 Task:  Click on Golf Select Pick Sheet First name Christopher Last name Brown and  Email softage.8@softage.net Group 1 Viktor Hovland Group 2 Collin Morikawa Bonus Golfer Collin Morikawa Group 3 Kurt Kitayama Group 4 Shane Lowry #1 Golfer For The Week Tom Kim Tie-Breaker Score 1 Submit pick sheet
Action: Mouse scrolled (501, 217) with delta (0, 0)
Screenshot: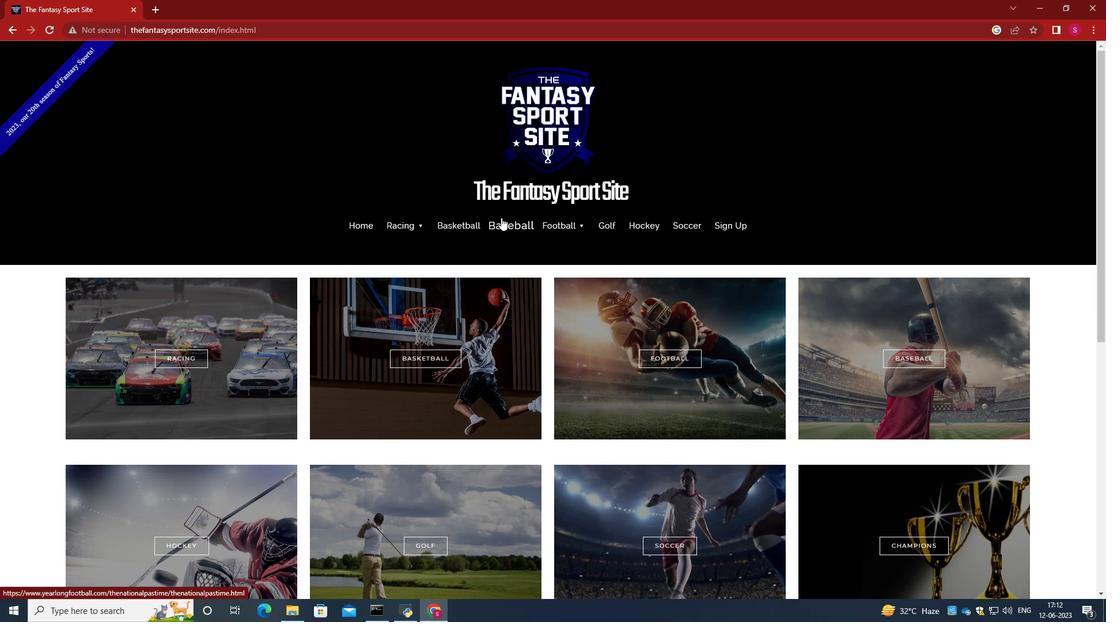 
Action: Mouse scrolled (501, 217) with delta (0, 0)
Screenshot: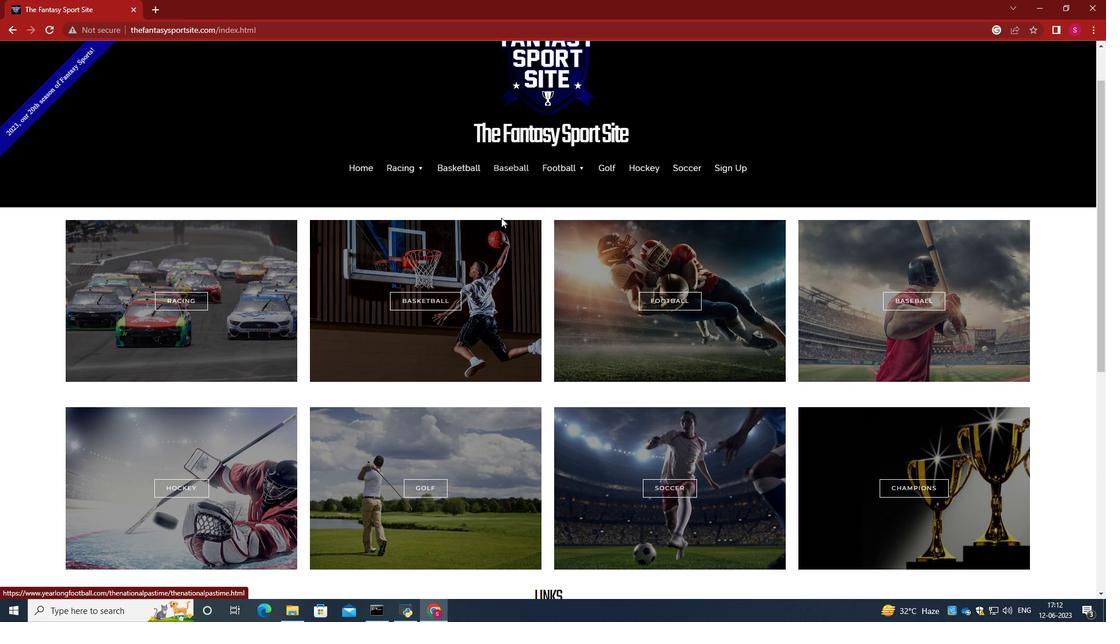 
Action: Mouse scrolled (501, 217) with delta (0, 0)
Screenshot: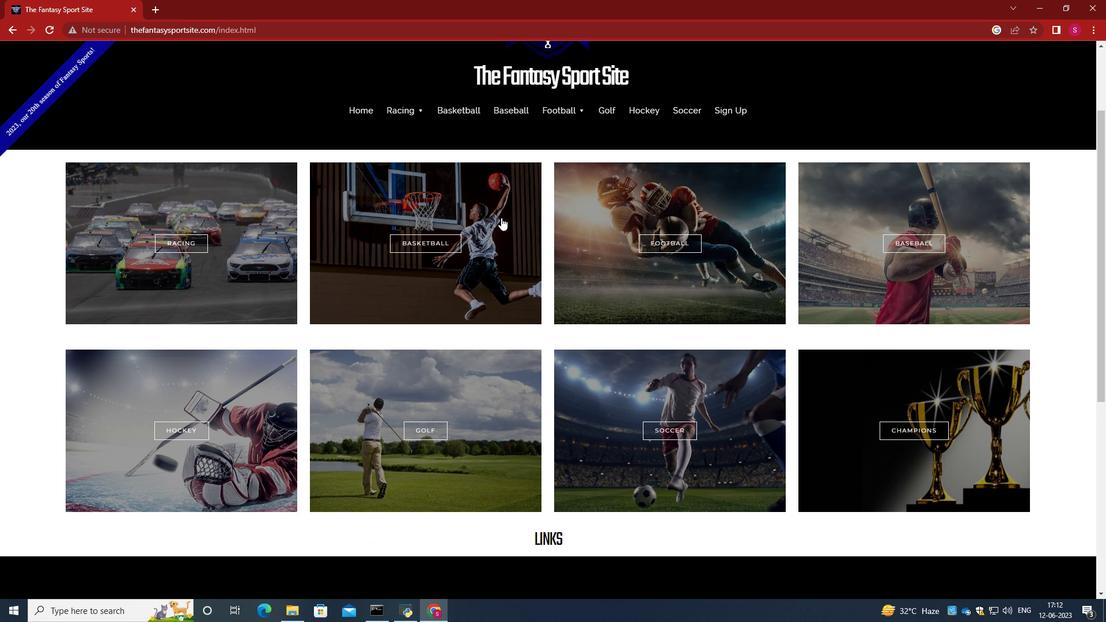 
Action: Mouse scrolled (501, 217) with delta (0, 0)
Screenshot: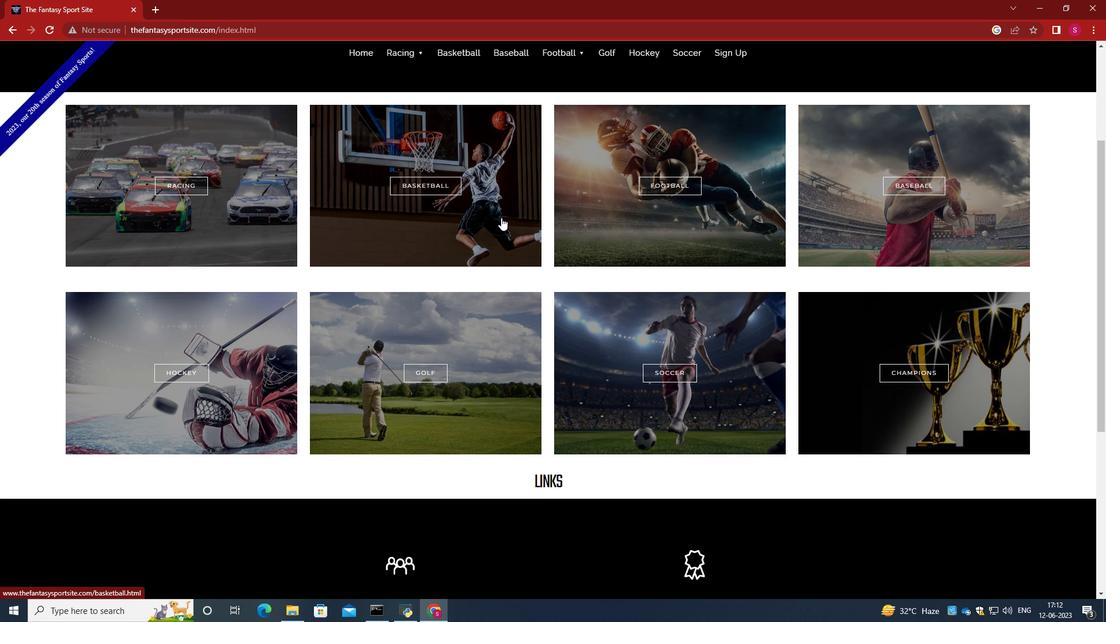 
Action: Mouse scrolled (501, 217) with delta (0, 0)
Screenshot: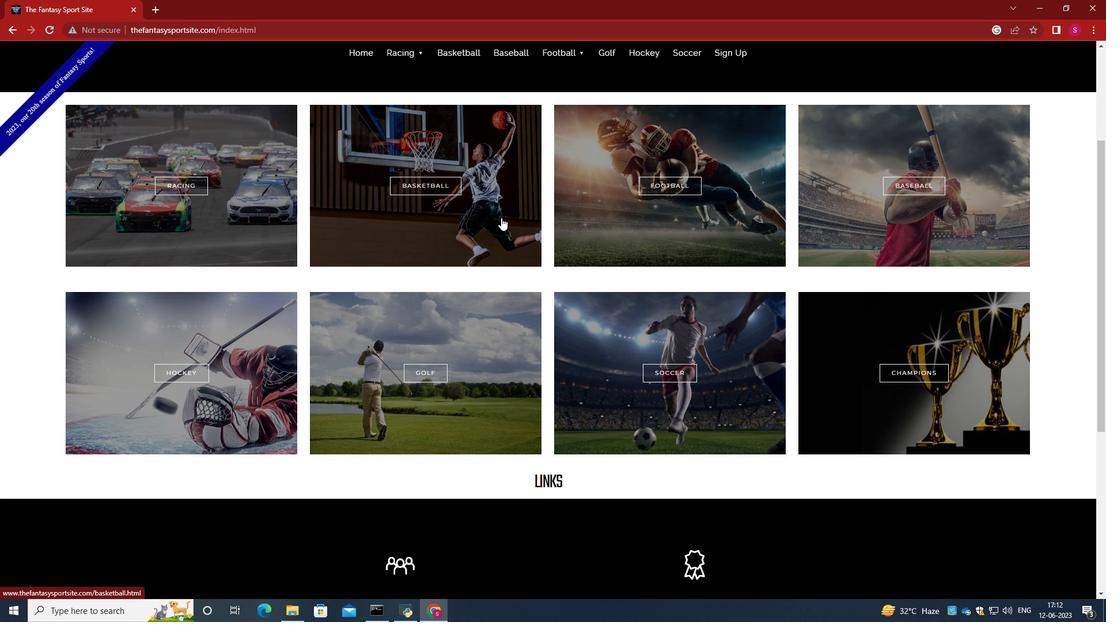
Action: Mouse scrolled (501, 217) with delta (0, 0)
Screenshot: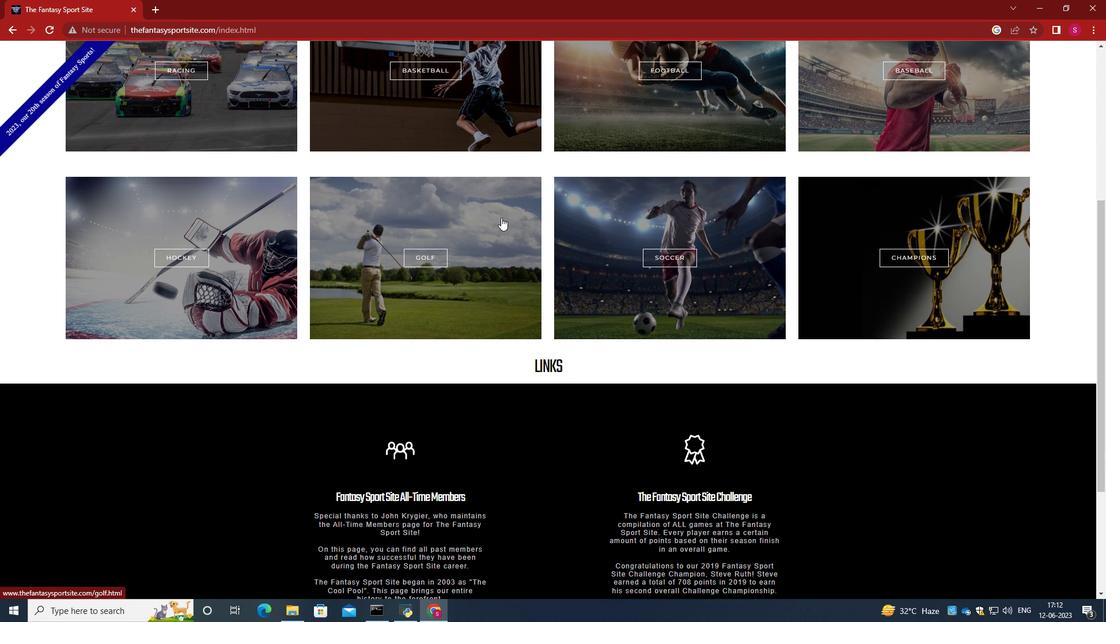 
Action: Mouse scrolled (501, 217) with delta (0, 0)
Screenshot: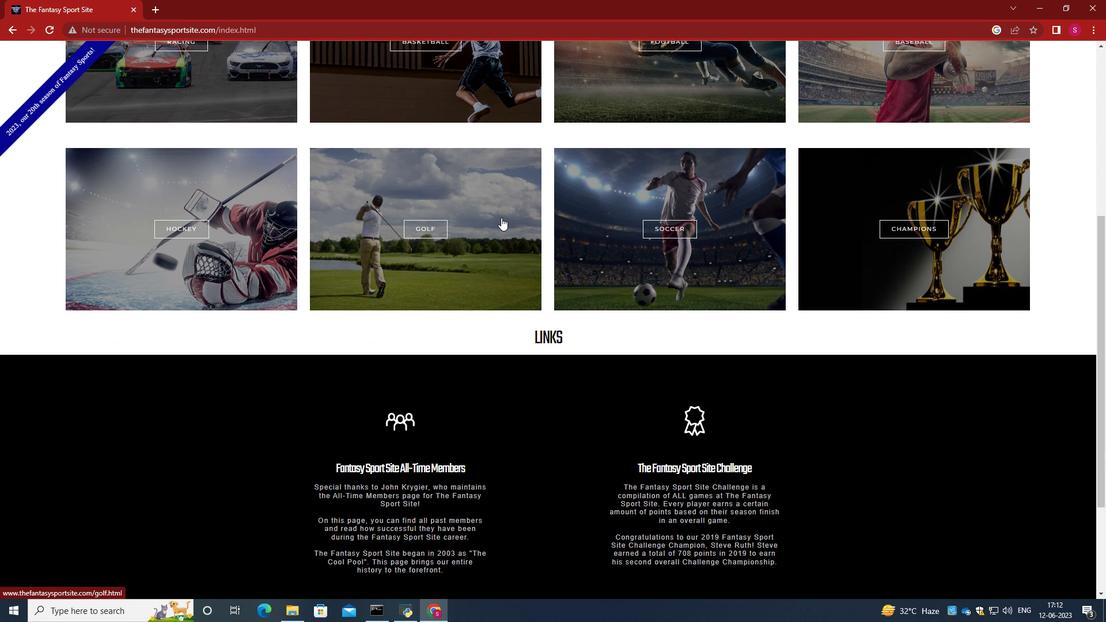 
Action: Mouse scrolled (501, 218) with delta (0, 0)
Screenshot: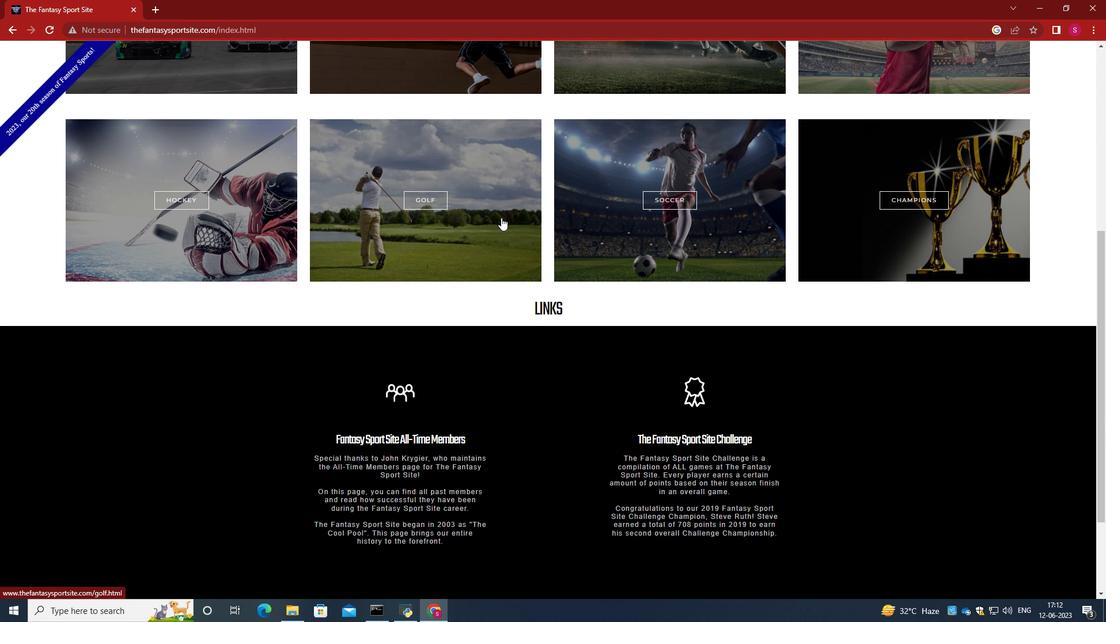 
Action: Mouse scrolled (501, 218) with delta (0, 0)
Screenshot: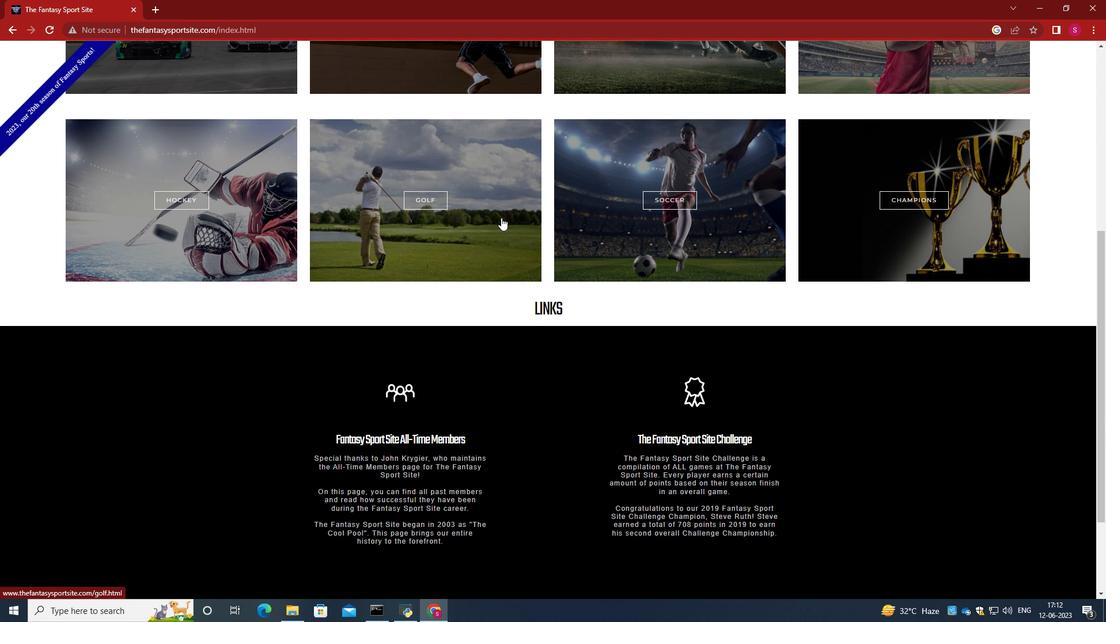 
Action: Mouse scrolled (501, 218) with delta (0, 0)
Screenshot: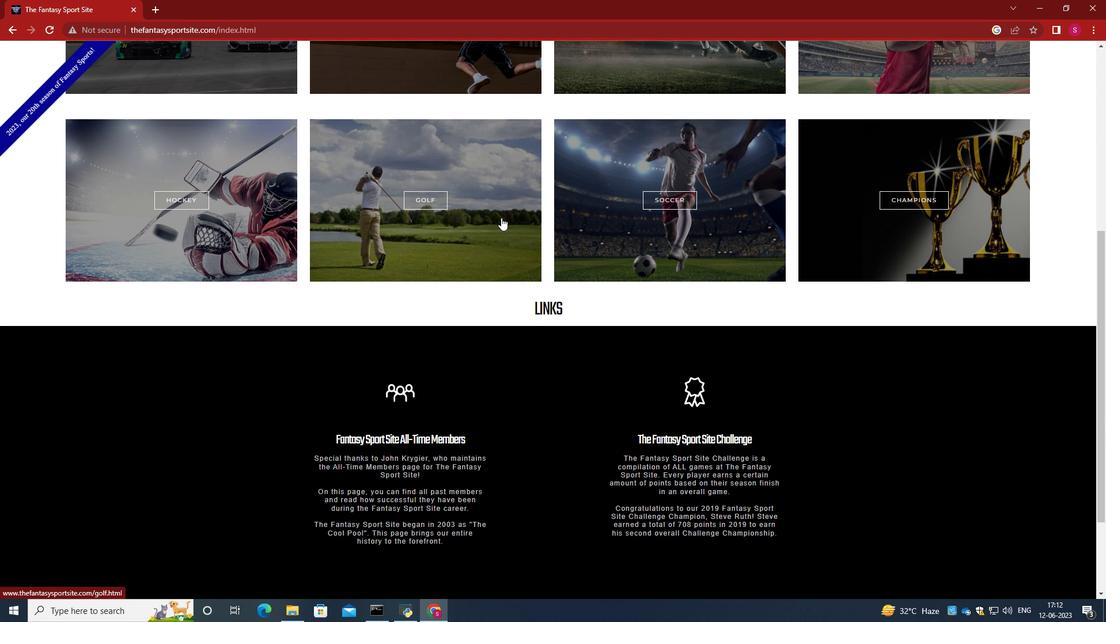 
Action: Mouse scrolled (501, 218) with delta (0, 0)
Screenshot: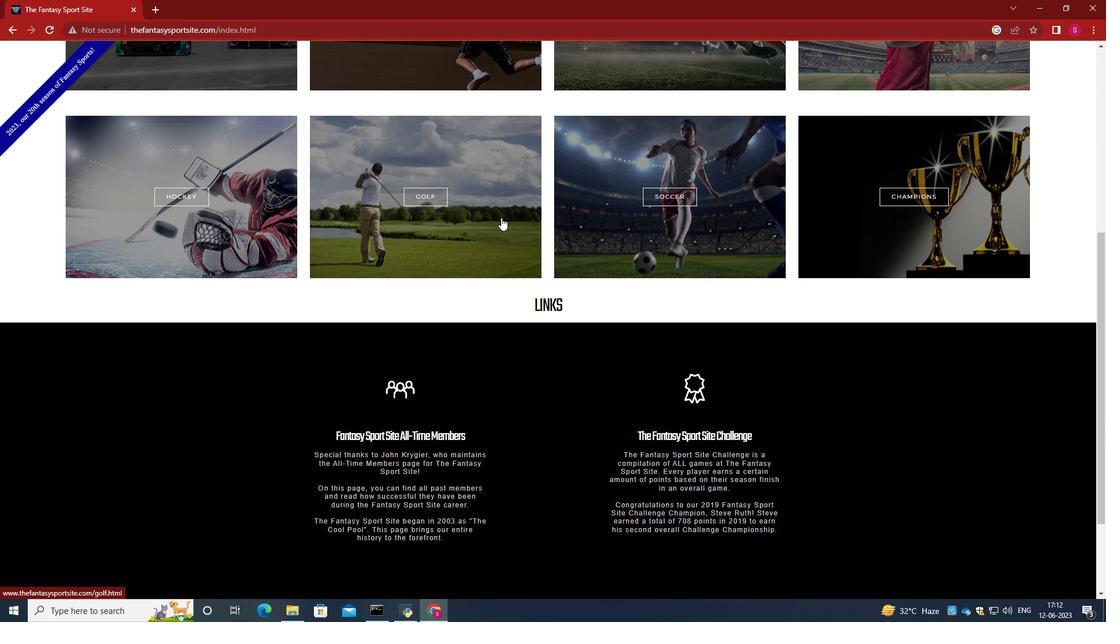 
Action: Mouse moved to (422, 391)
Screenshot: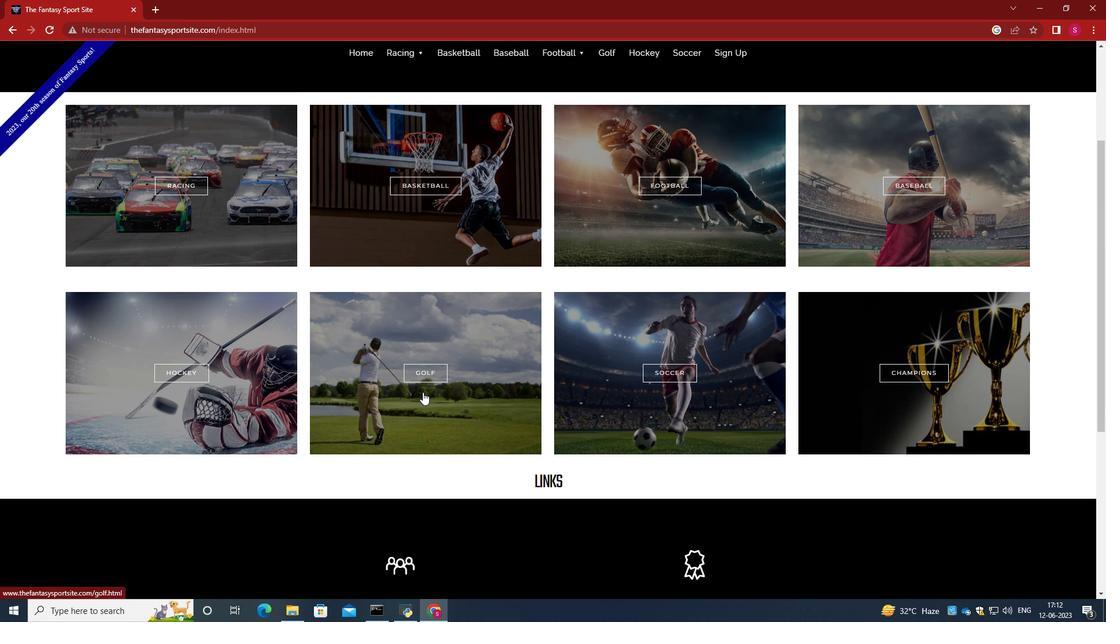 
Action: Mouse pressed left at (422, 391)
Screenshot: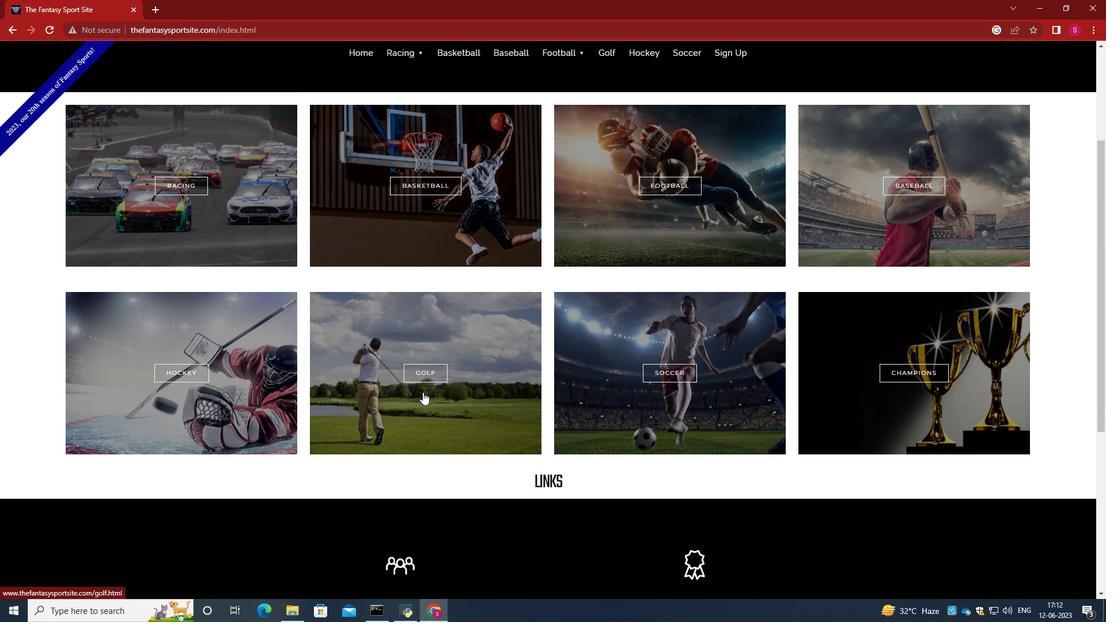 
Action: Mouse moved to (422, 390)
Screenshot: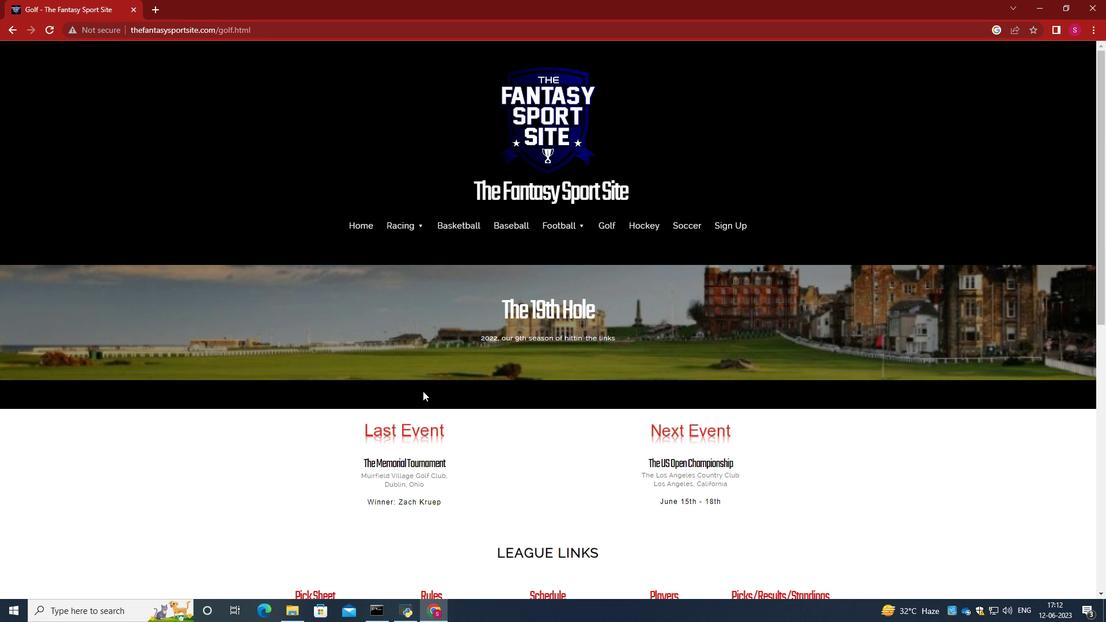 
Action: Mouse scrolled (422, 390) with delta (0, 0)
Screenshot: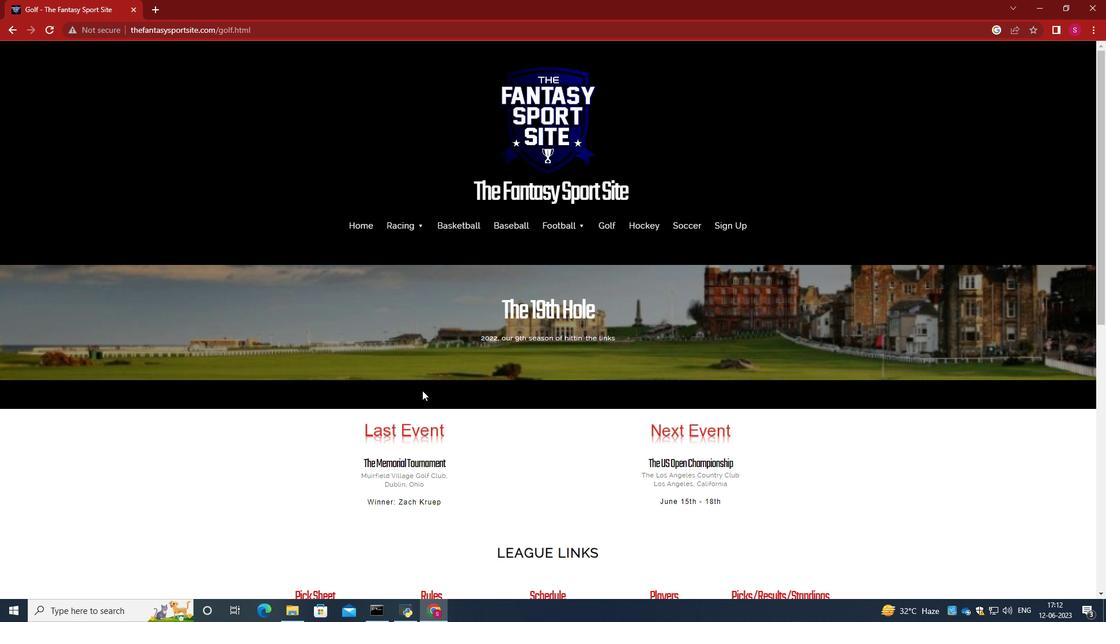 
Action: Mouse scrolled (422, 390) with delta (0, 0)
Screenshot: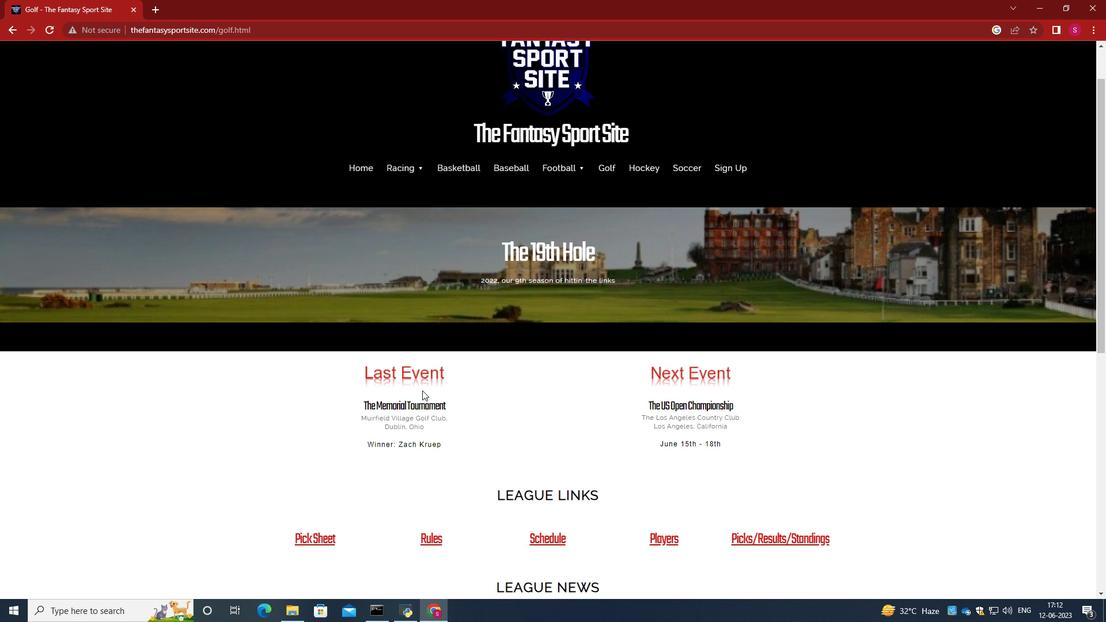 
Action: Mouse scrolled (422, 390) with delta (0, 0)
Screenshot: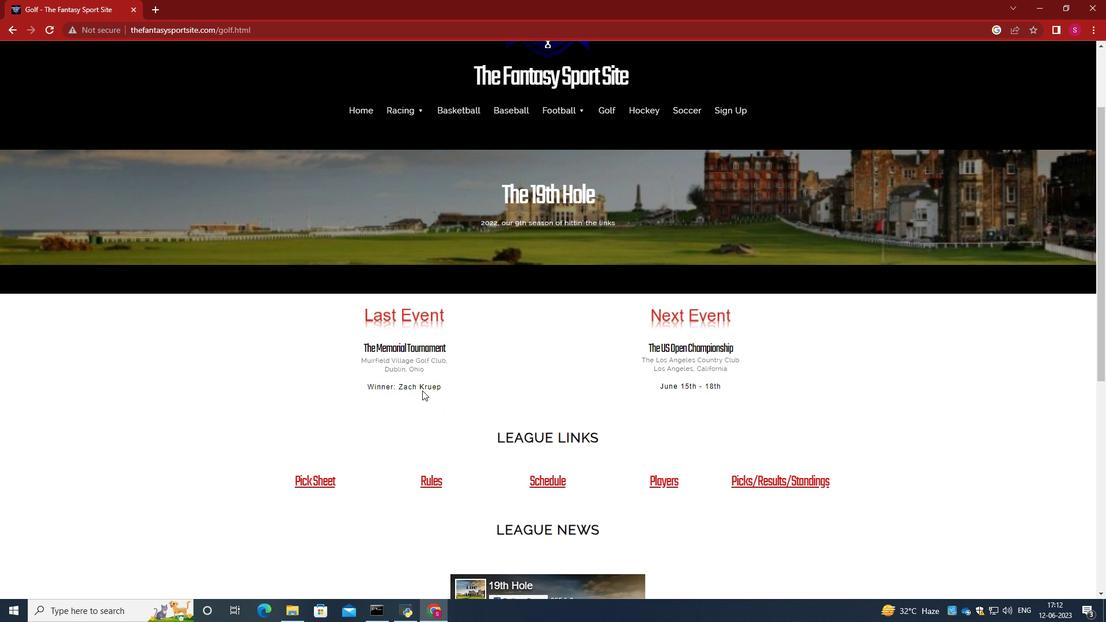 
Action: Mouse scrolled (422, 390) with delta (0, 0)
Screenshot: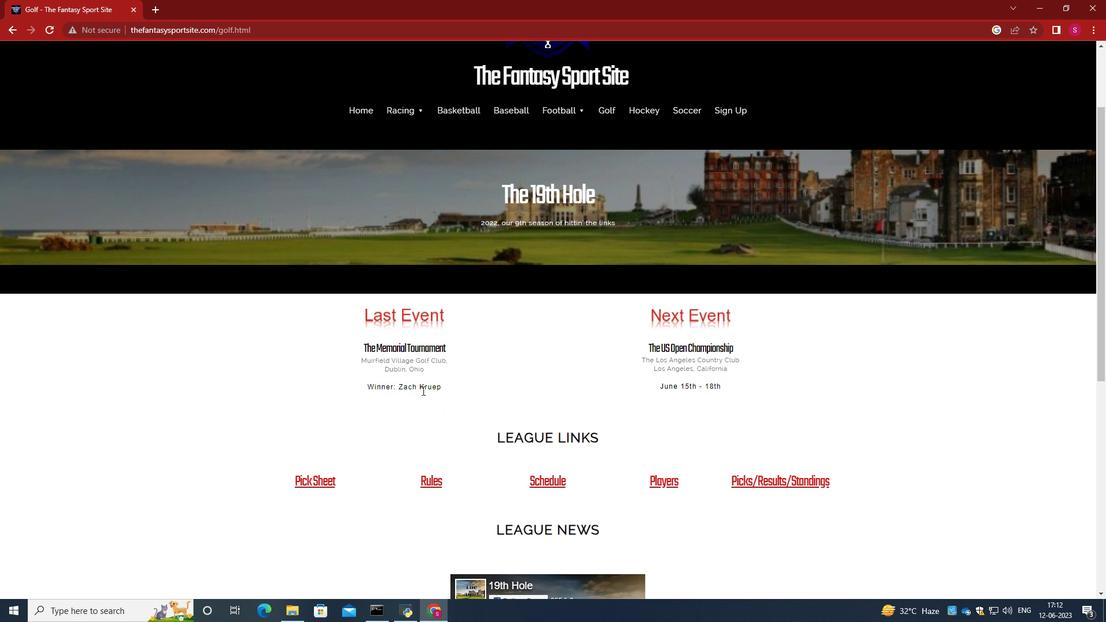 
Action: Mouse moved to (314, 368)
Screenshot: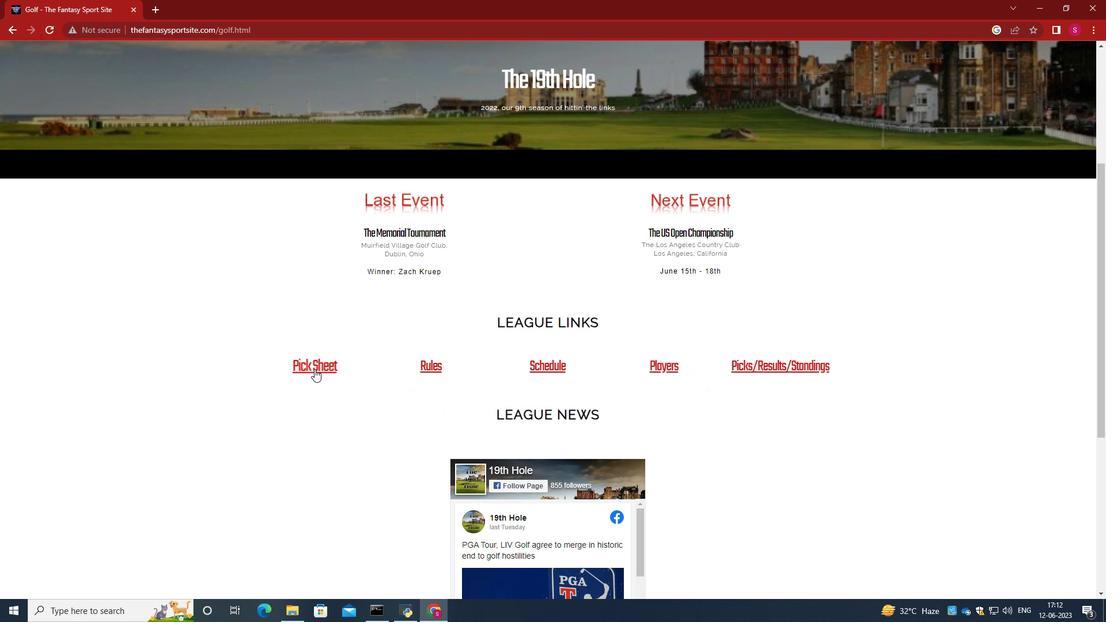 
Action: Mouse pressed left at (314, 368)
Screenshot: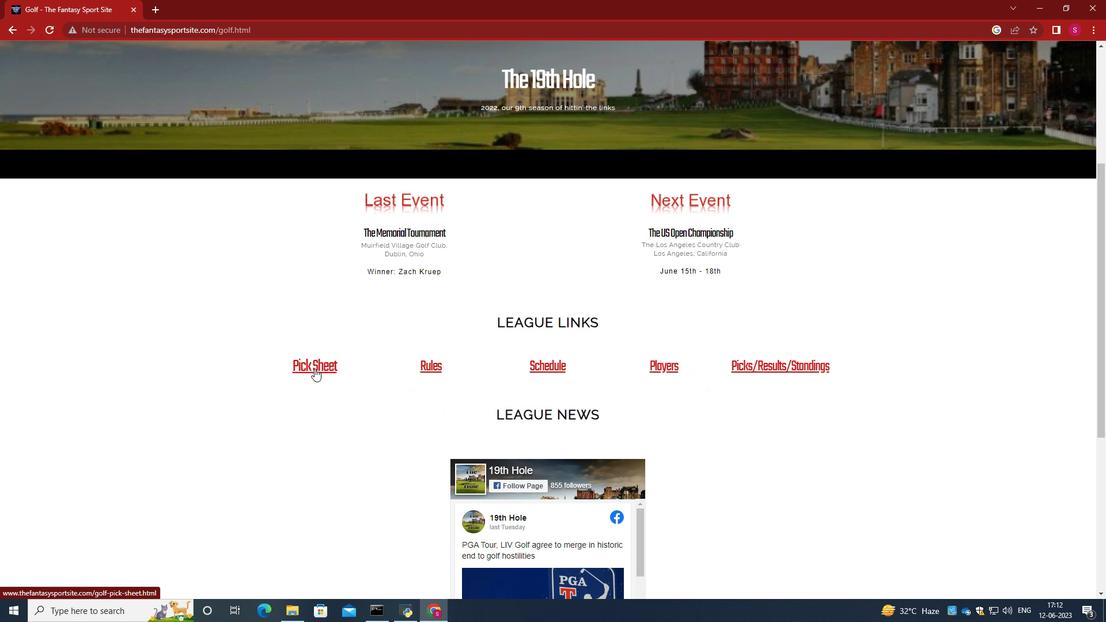 
Action: Mouse moved to (331, 364)
Screenshot: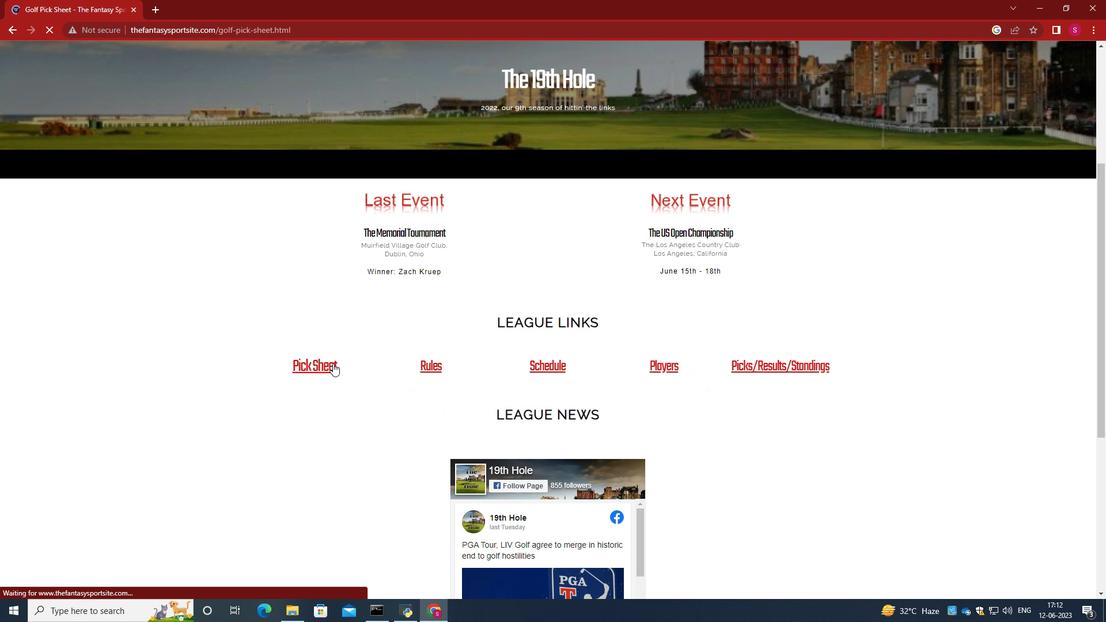 
Action: Mouse pressed left at (331, 364)
Screenshot: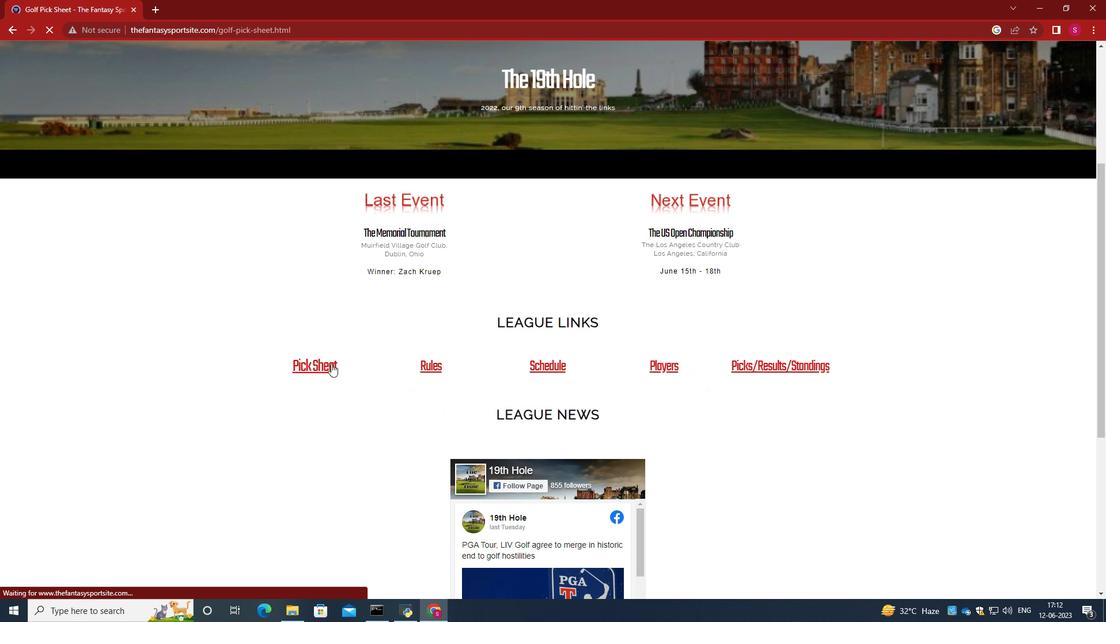 
Action: Mouse moved to (521, 319)
Screenshot: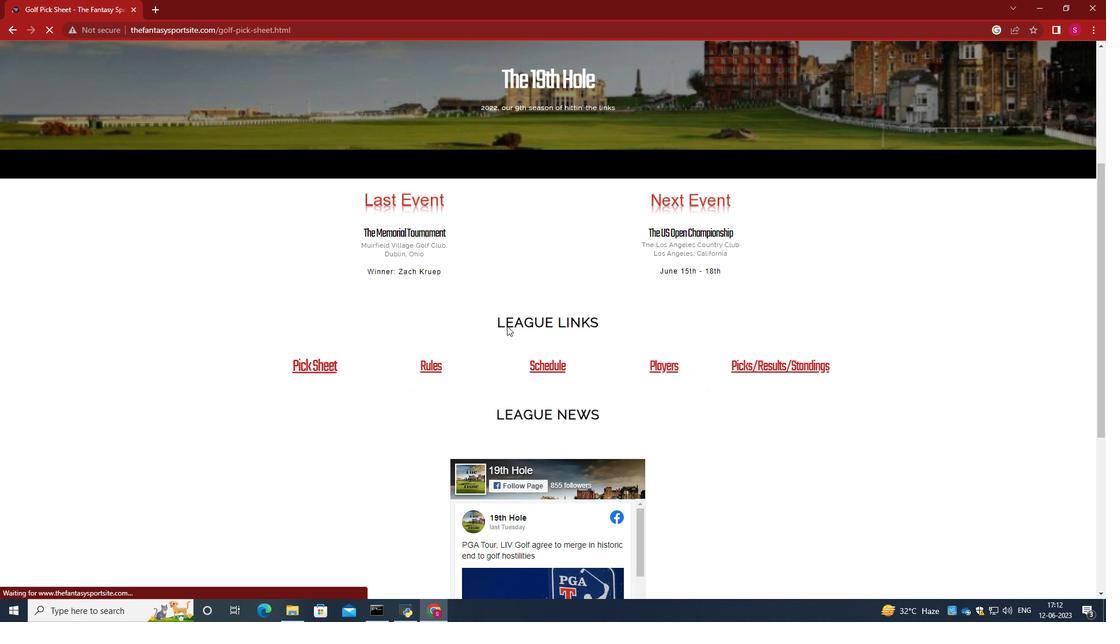 
Action: Mouse scrolled (521, 318) with delta (0, 0)
Screenshot: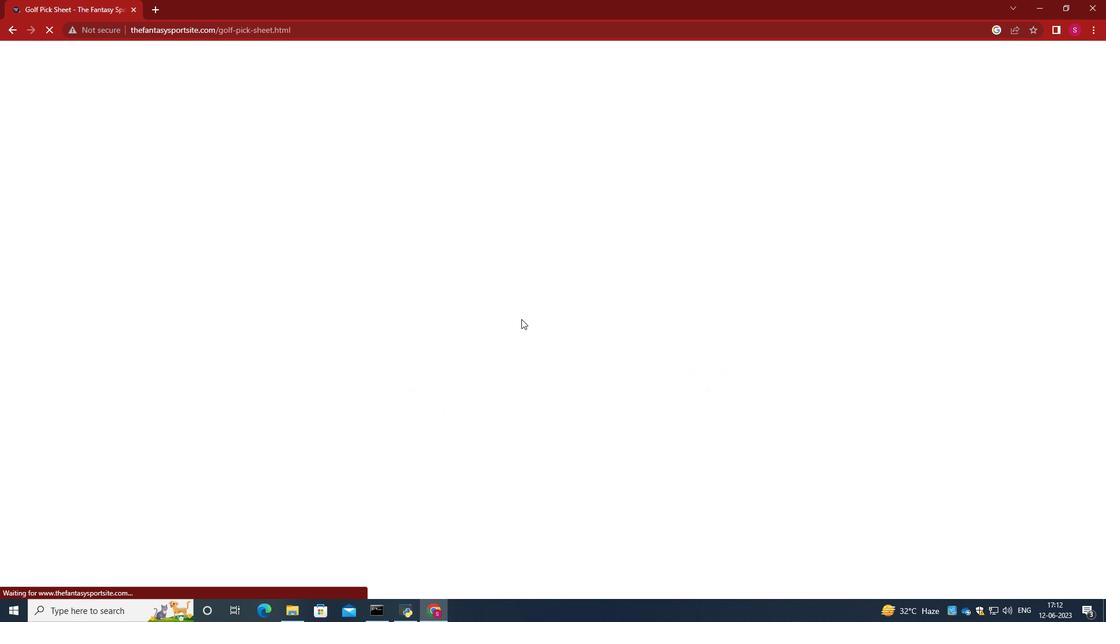 
Action: Mouse scrolled (521, 318) with delta (0, 0)
Screenshot: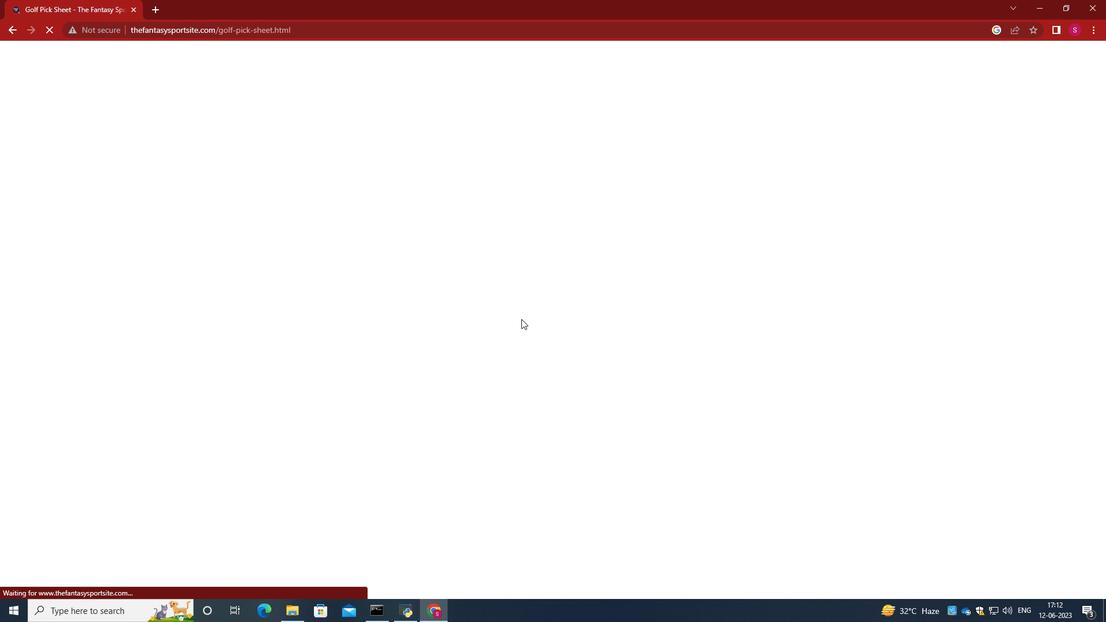 
Action: Mouse moved to (516, 320)
Screenshot: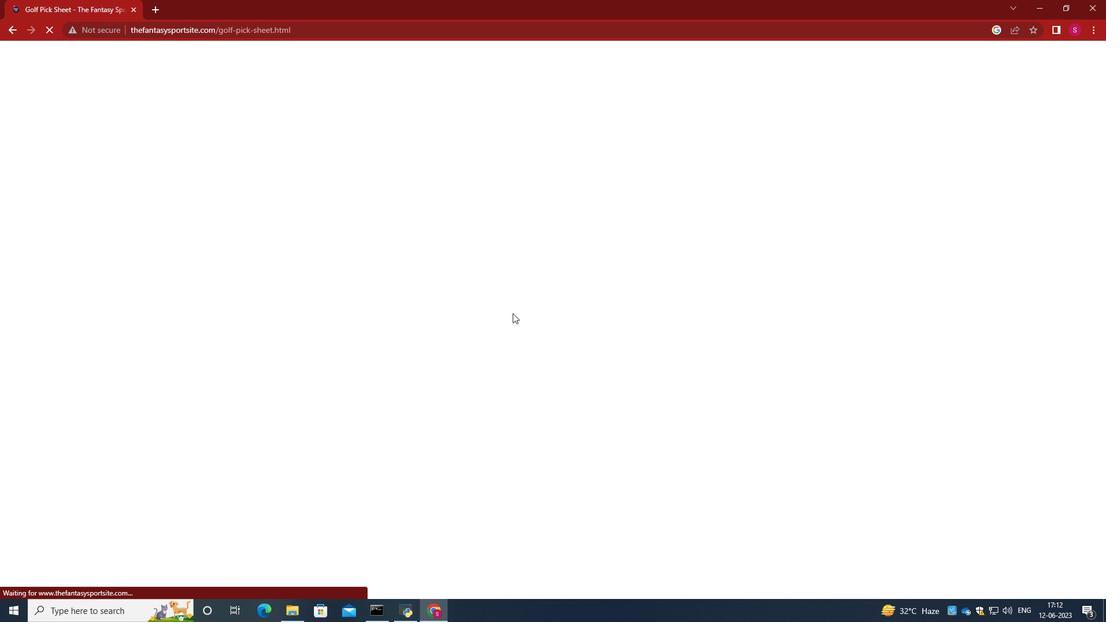 
Action: Mouse scrolled (516, 319) with delta (0, 0)
Screenshot: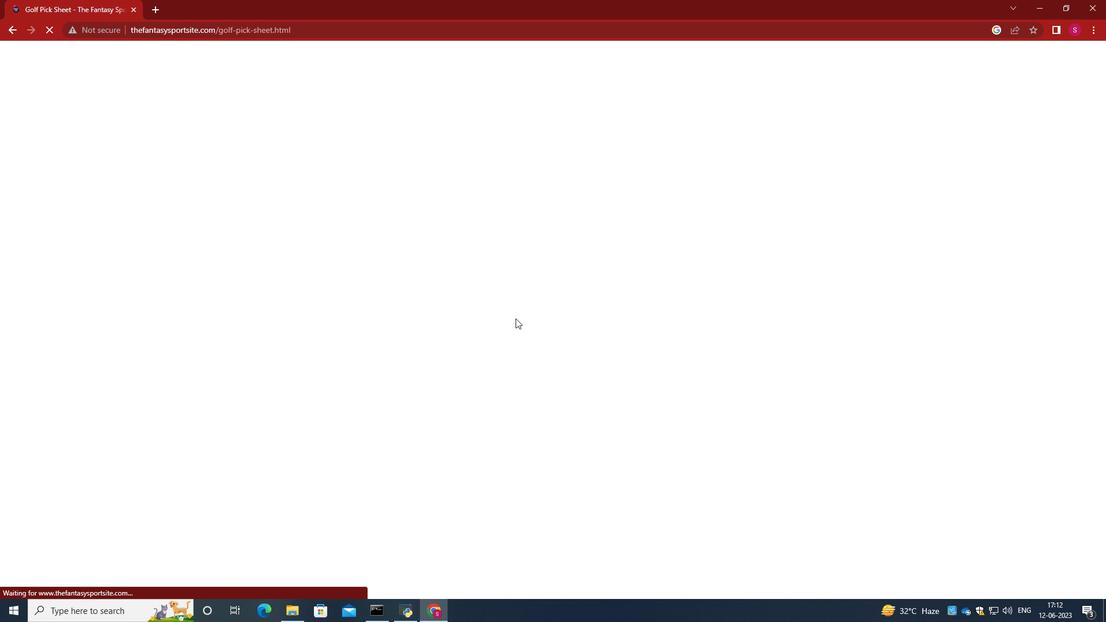 
Action: Mouse moved to (522, 326)
Screenshot: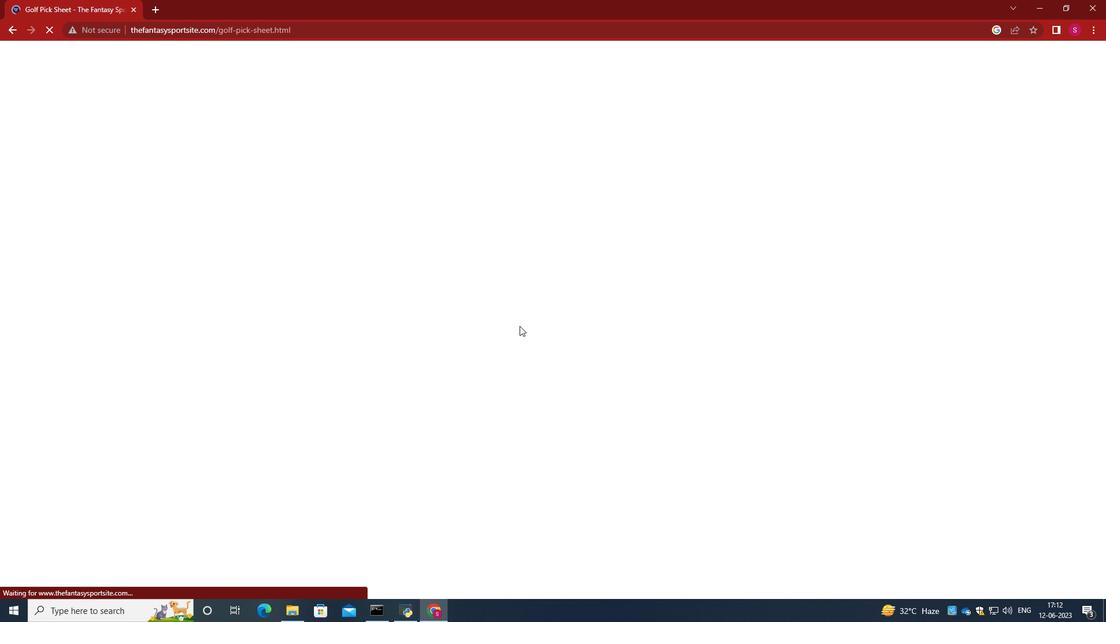 
Action: Mouse scrolled (522, 325) with delta (0, 0)
Screenshot: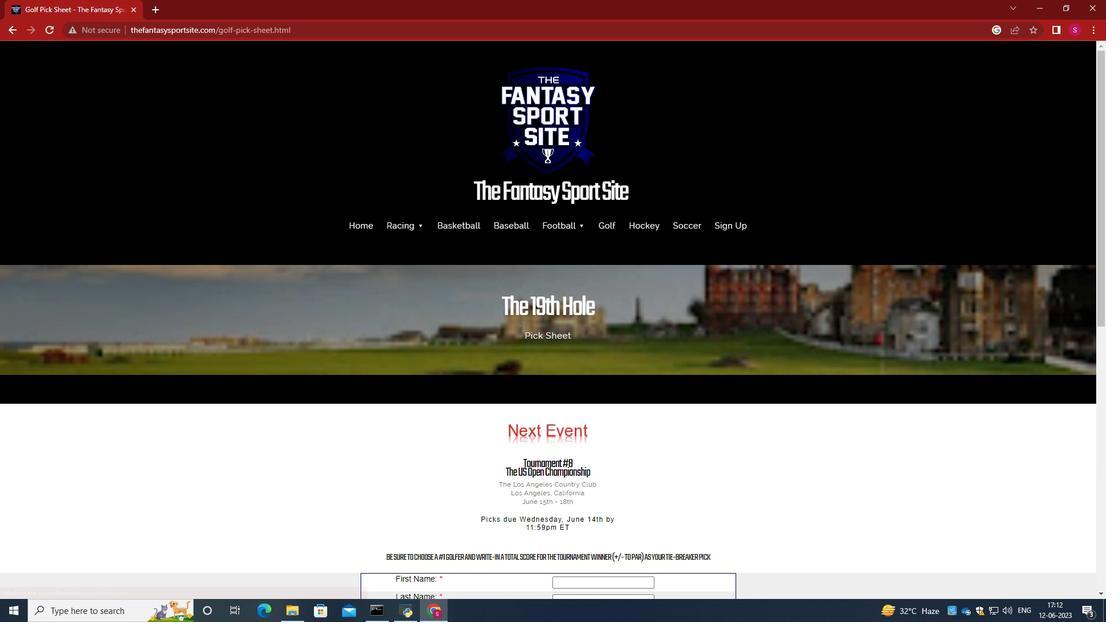 
Action: Mouse moved to (523, 326)
Screenshot: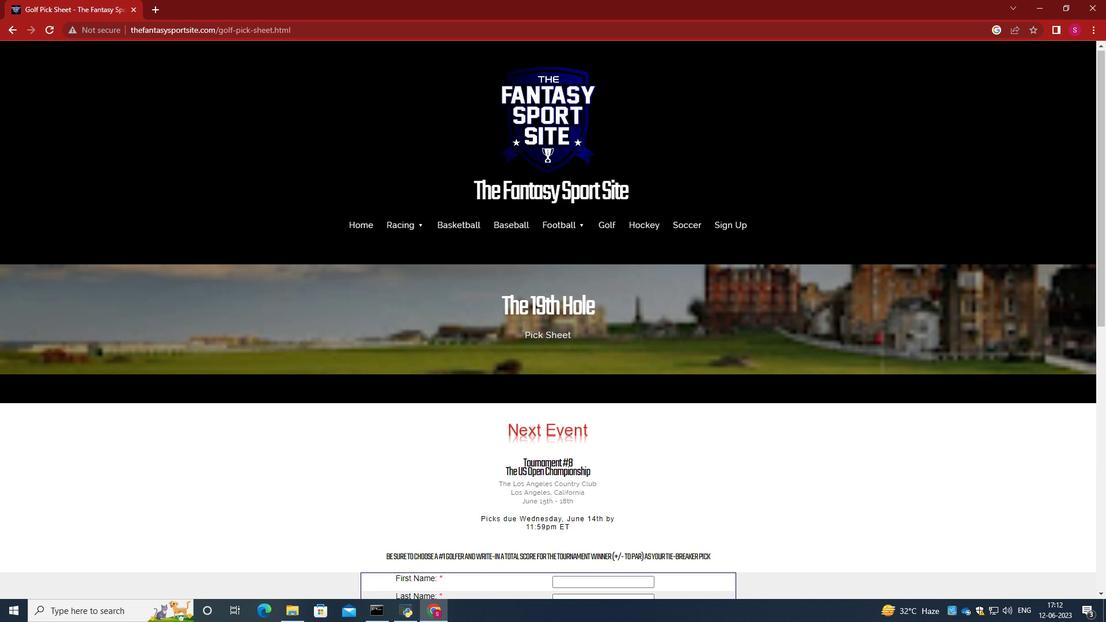 
Action: Mouse scrolled (523, 325) with delta (0, 0)
Screenshot: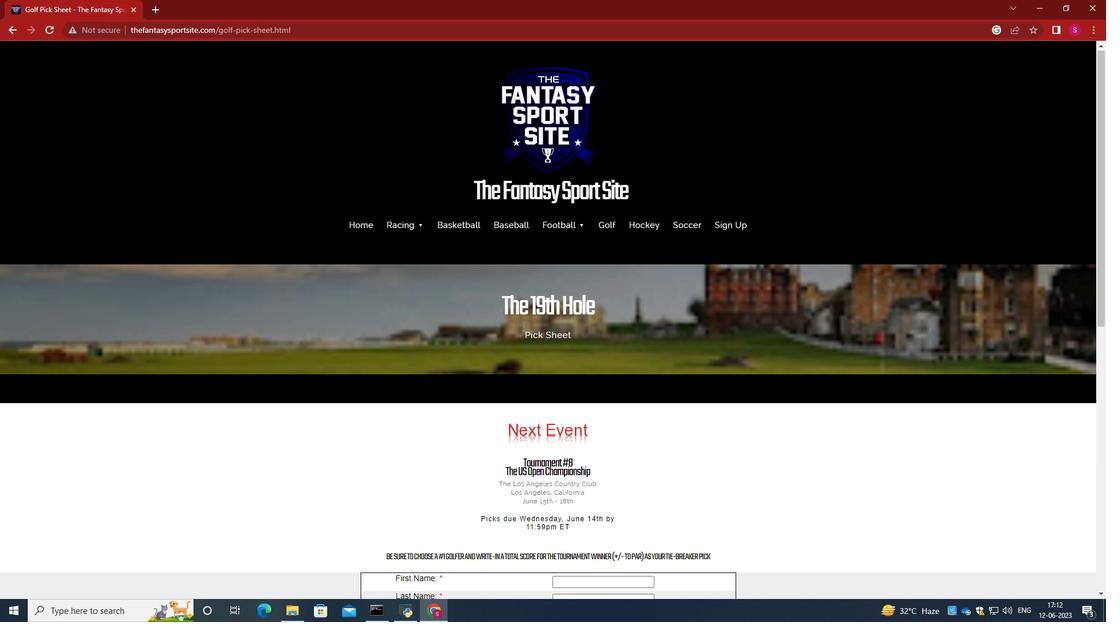 
Action: Mouse moved to (527, 328)
Screenshot: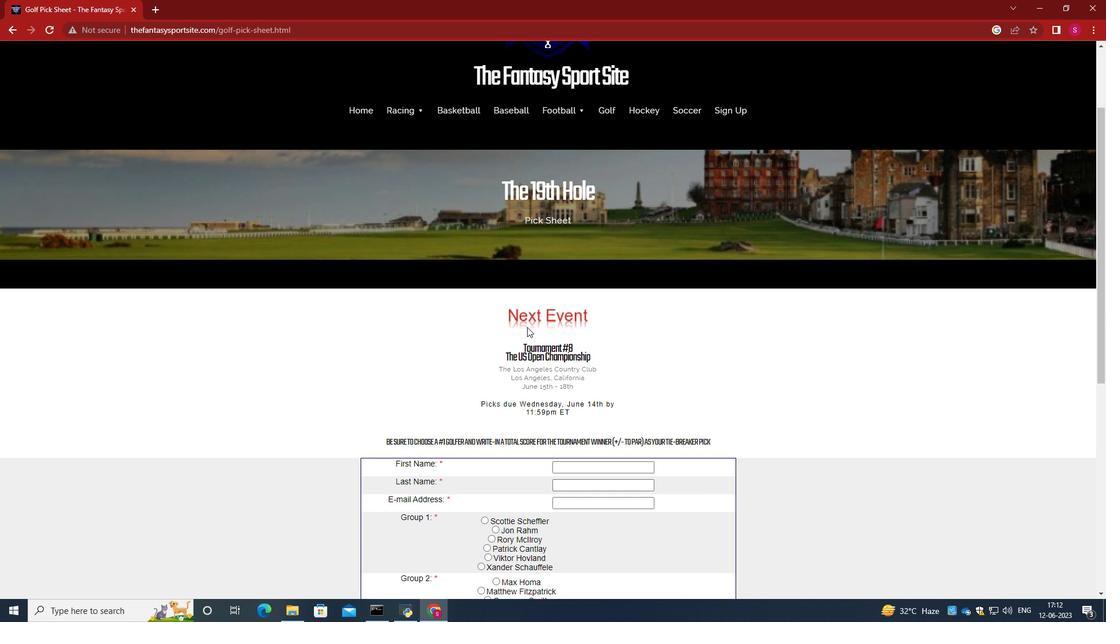 
Action: Mouse scrolled (527, 327) with delta (0, 0)
Screenshot: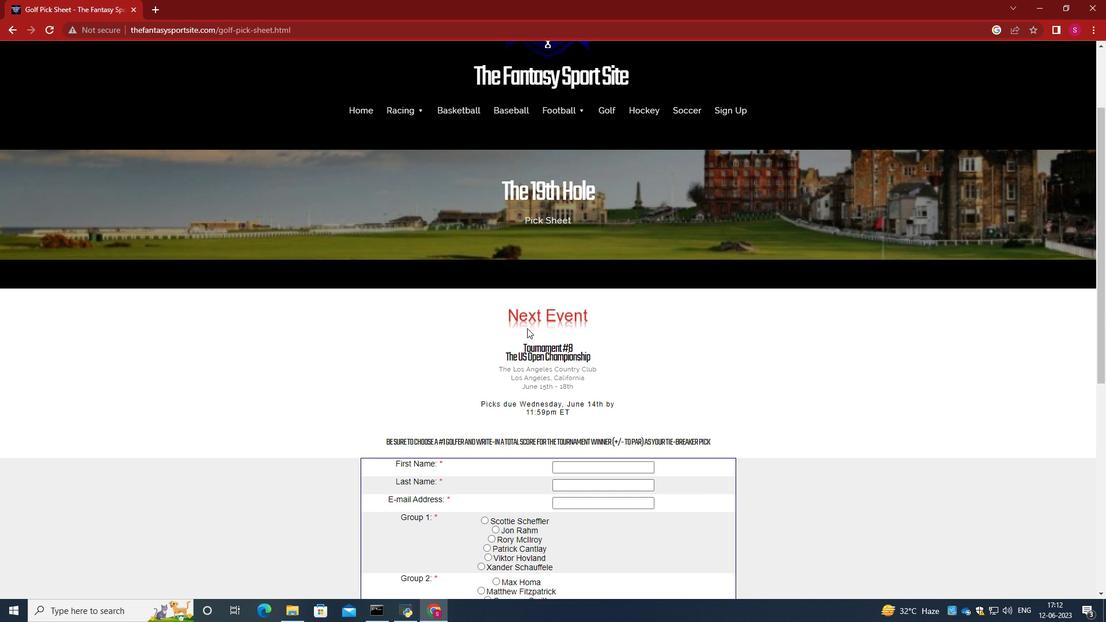 
Action: Mouse moved to (530, 327)
Screenshot: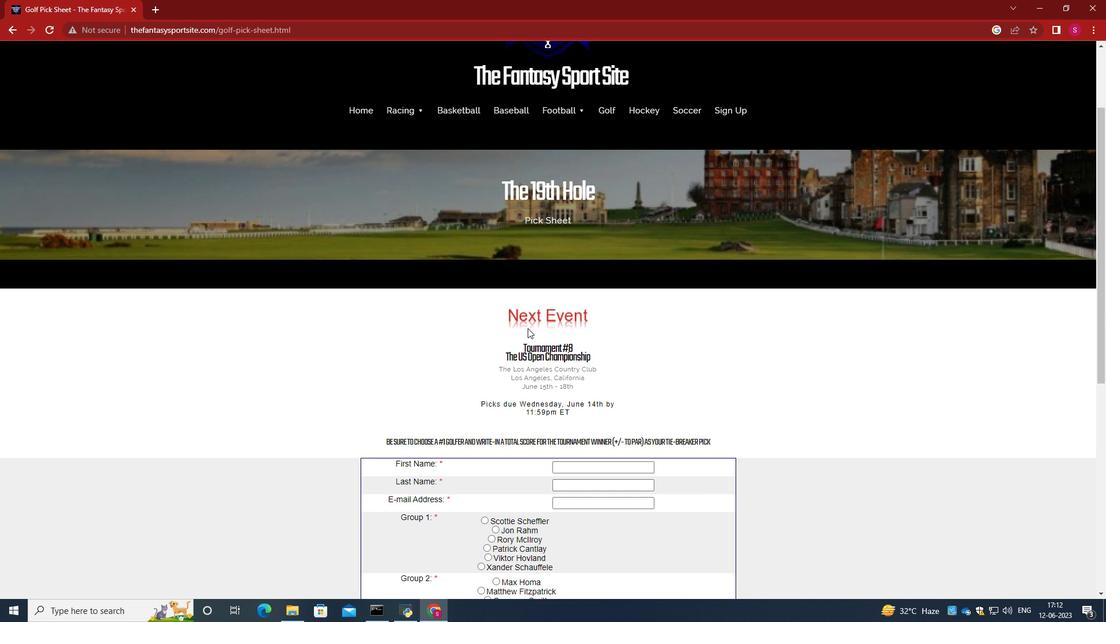 
Action: Mouse scrolled (530, 327) with delta (0, 0)
Screenshot: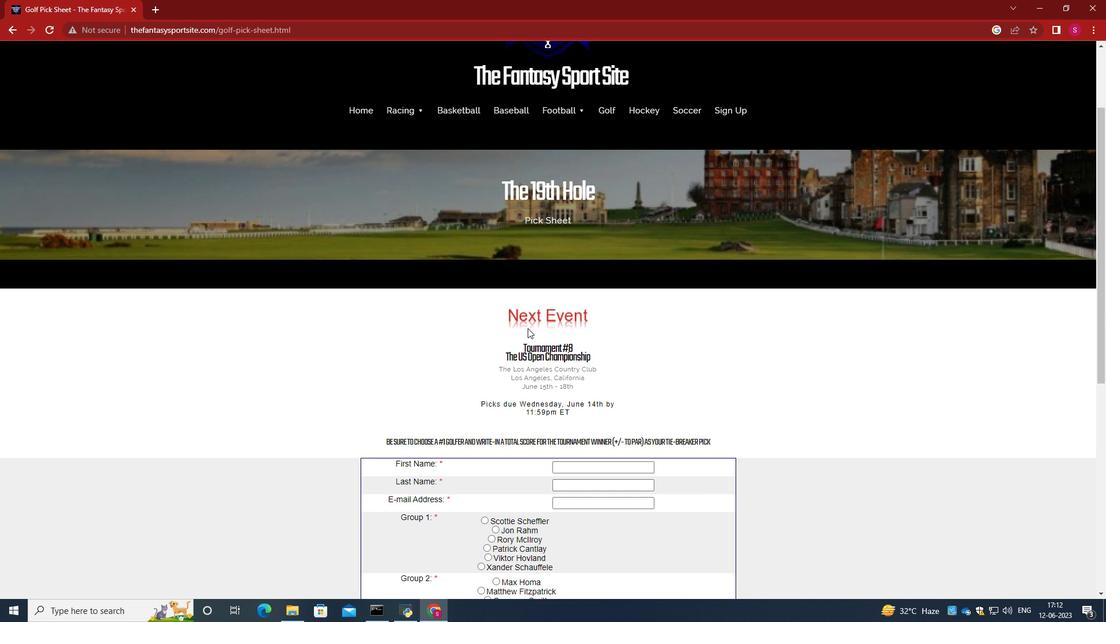 
Action: Mouse moved to (538, 333)
Screenshot: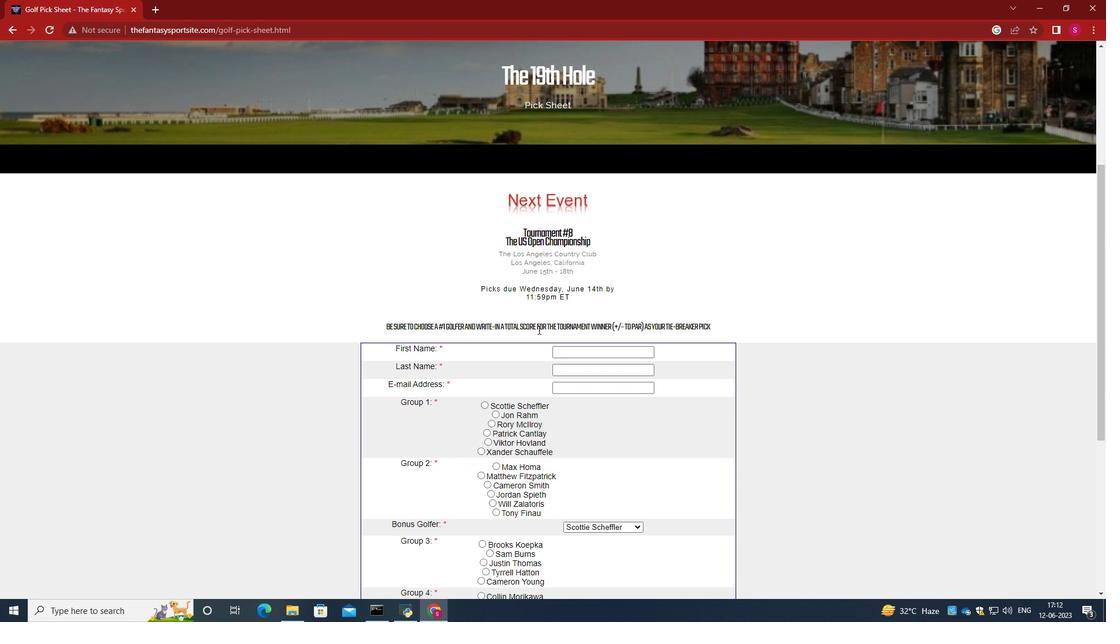 
Action: Mouse scrolled (538, 332) with delta (0, 0)
Screenshot: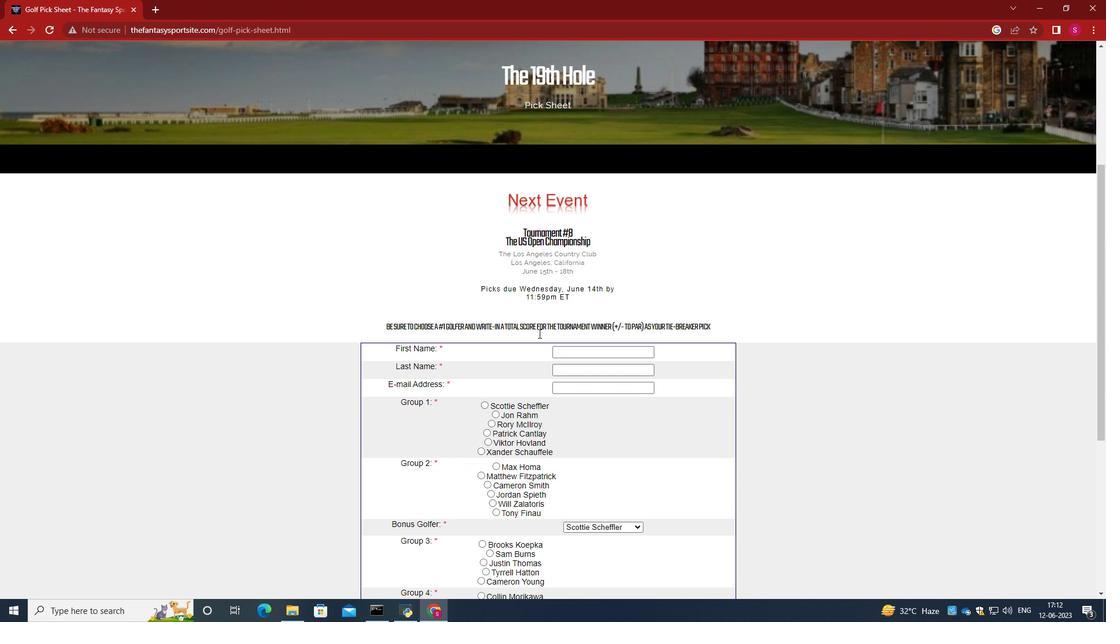 
Action: Mouse scrolled (538, 332) with delta (0, 0)
Screenshot: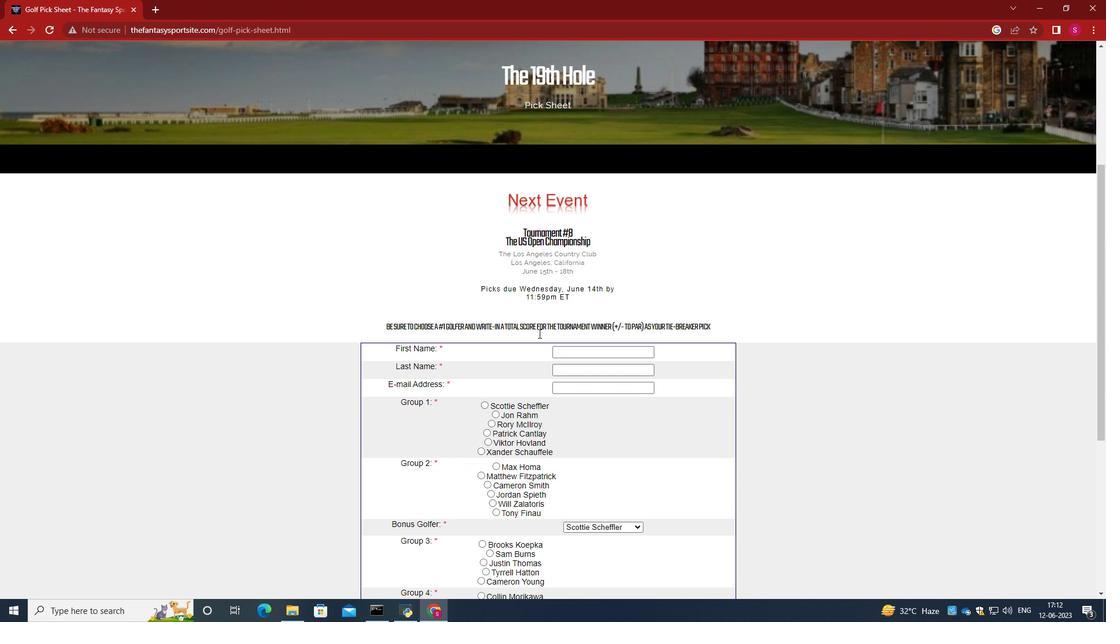 
Action: Mouse moved to (584, 236)
Screenshot: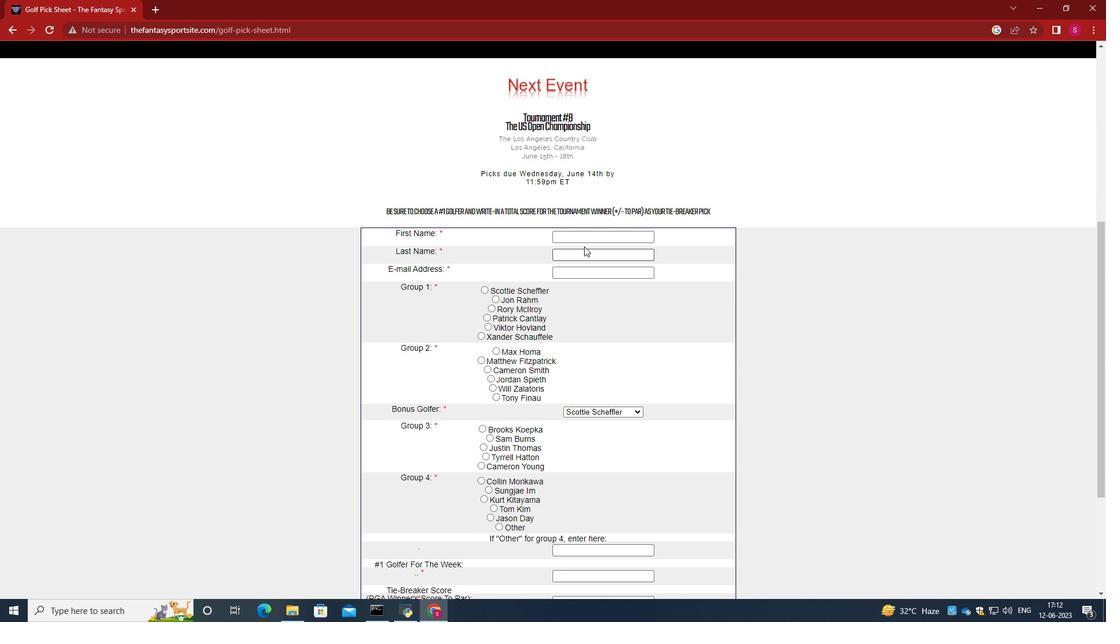 
Action: Mouse pressed left at (584, 236)
Screenshot: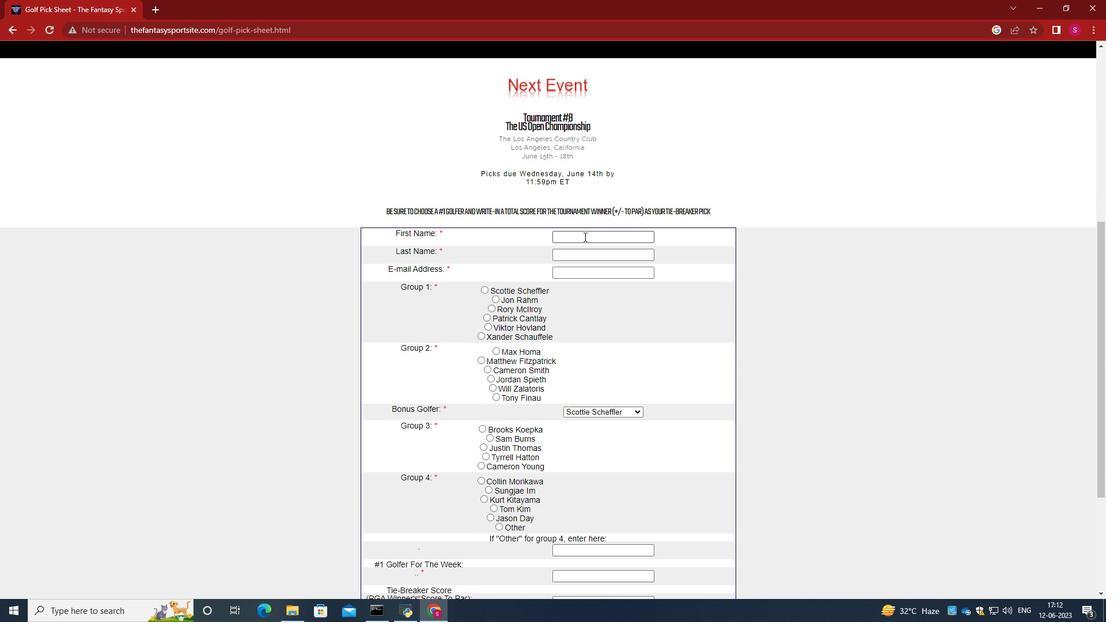 
Action: Key pressed <Key.caps_lock>C<Key.caps_lock>hristopher<Key.caps_lock><Key.tab><Key.caps_lock>b<Key.caps_lock>R<Key.backspace><Key.backspace>B<Key.caps_lock>rown<Key.tab>softage.8<Key.shift>@softage.net
Screenshot: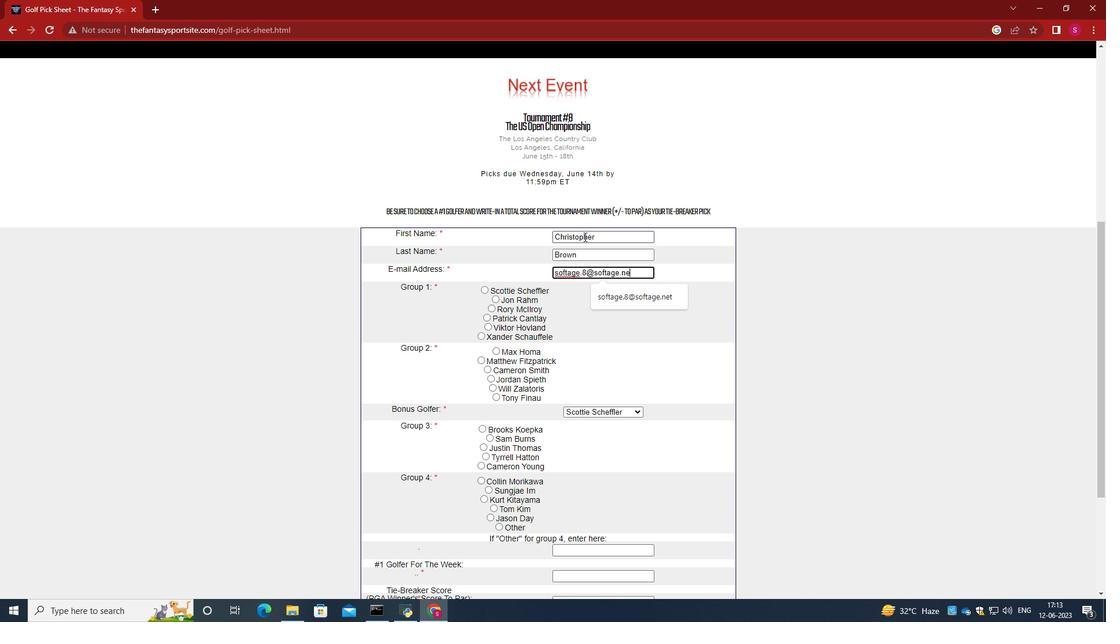 
Action: Mouse moved to (584, 267)
Screenshot: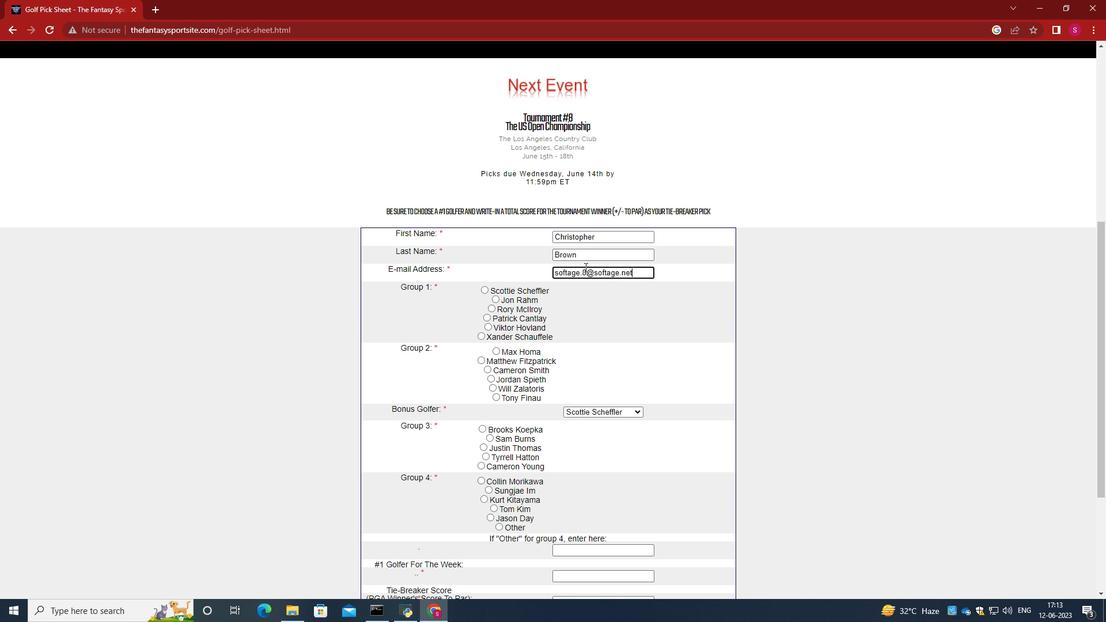 
Action: Mouse scrolled (584, 267) with delta (0, 0)
Screenshot: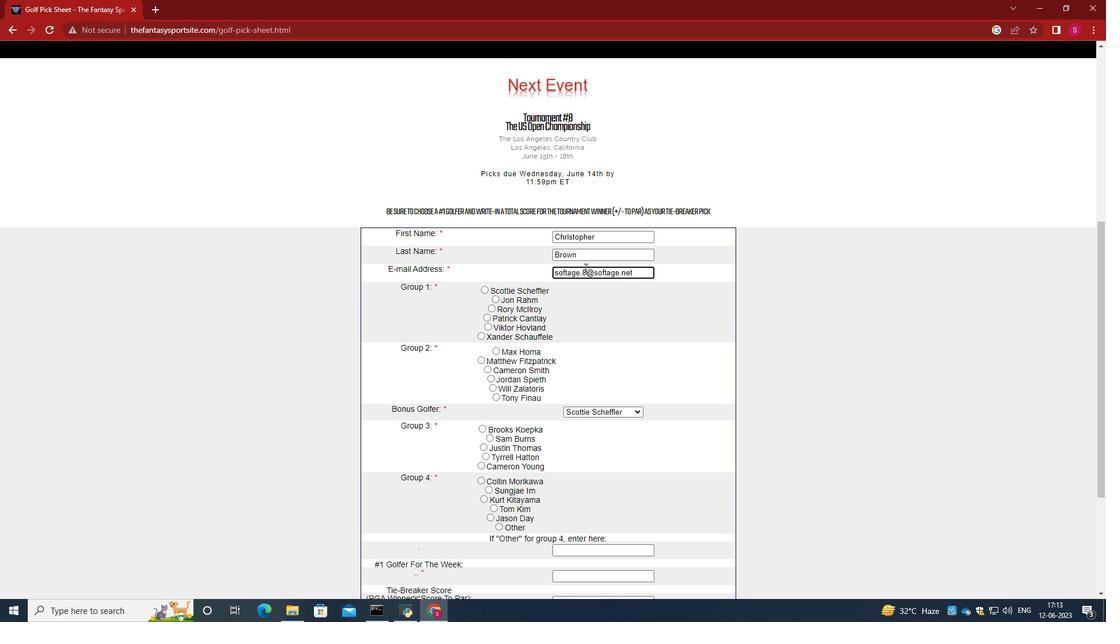 
Action: Mouse scrolled (584, 267) with delta (0, 0)
Screenshot: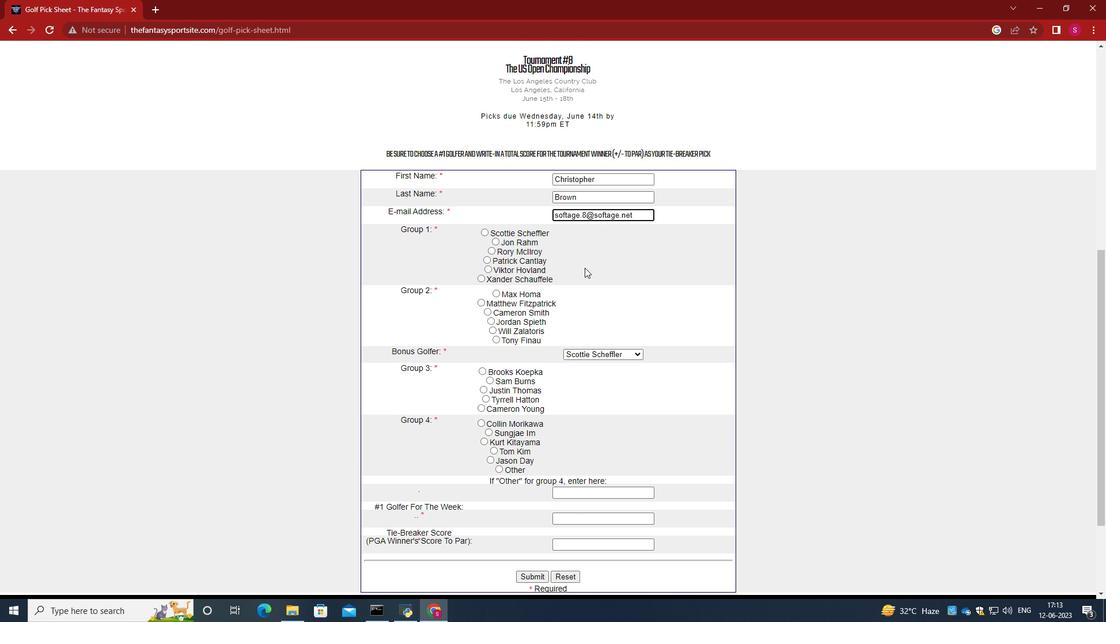 
Action: Mouse moved to (487, 217)
Screenshot: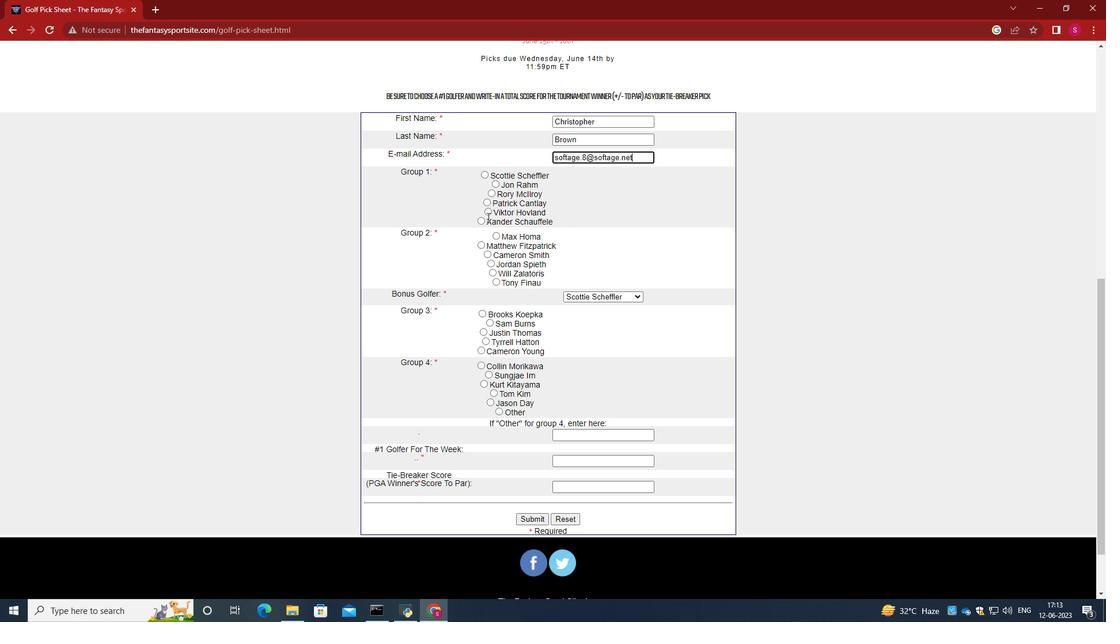 
Action: Mouse pressed left at (487, 217)
Screenshot: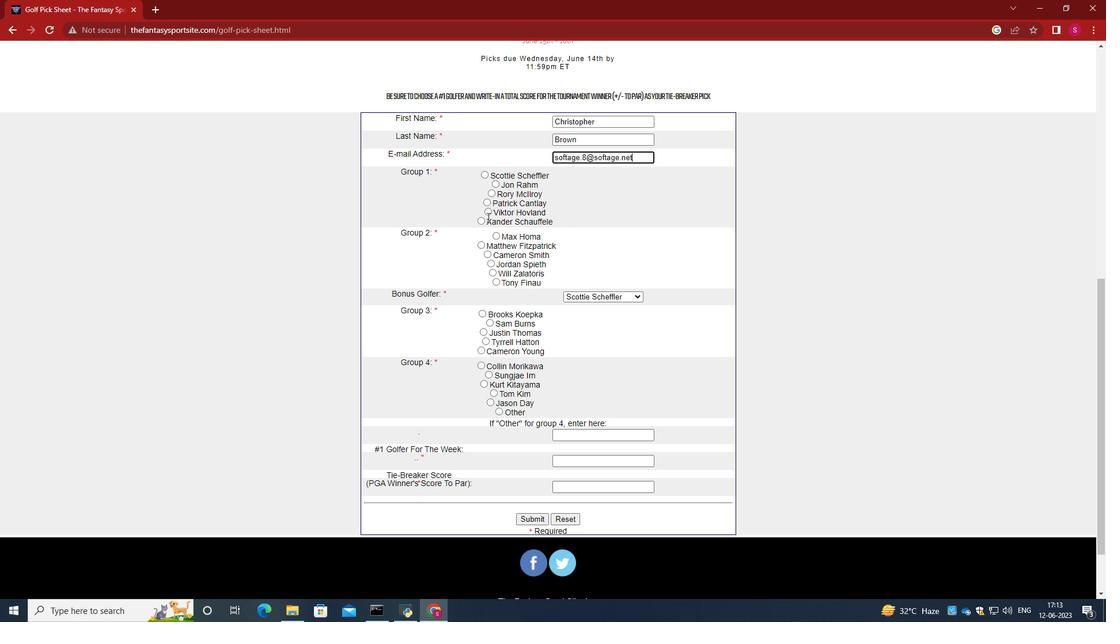 
Action: Mouse moved to (488, 210)
Screenshot: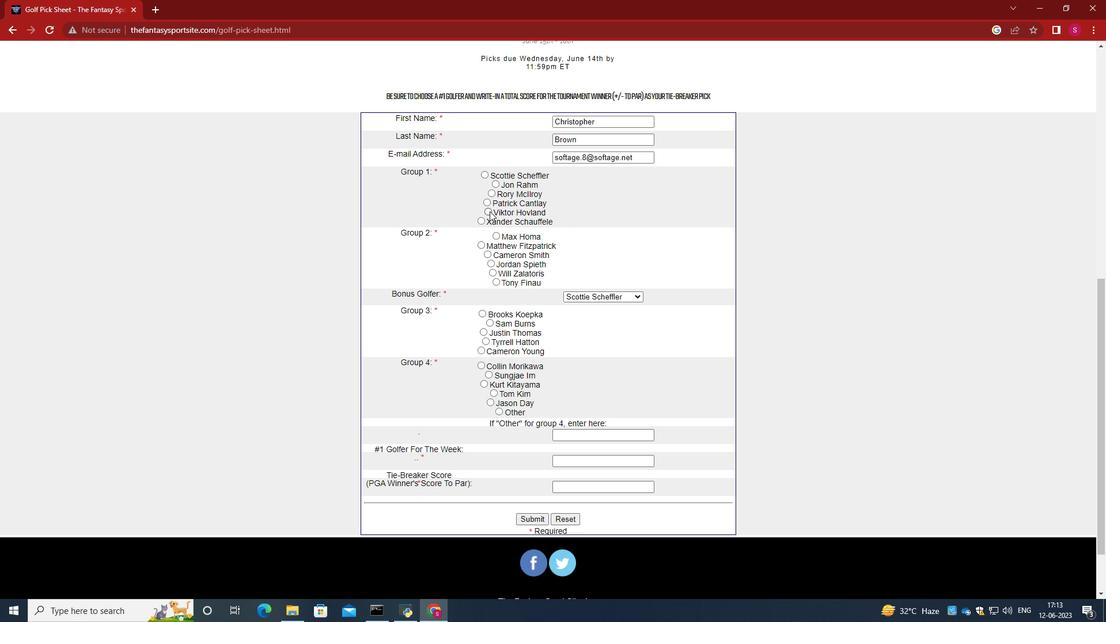 
Action: Mouse pressed left at (488, 210)
Screenshot: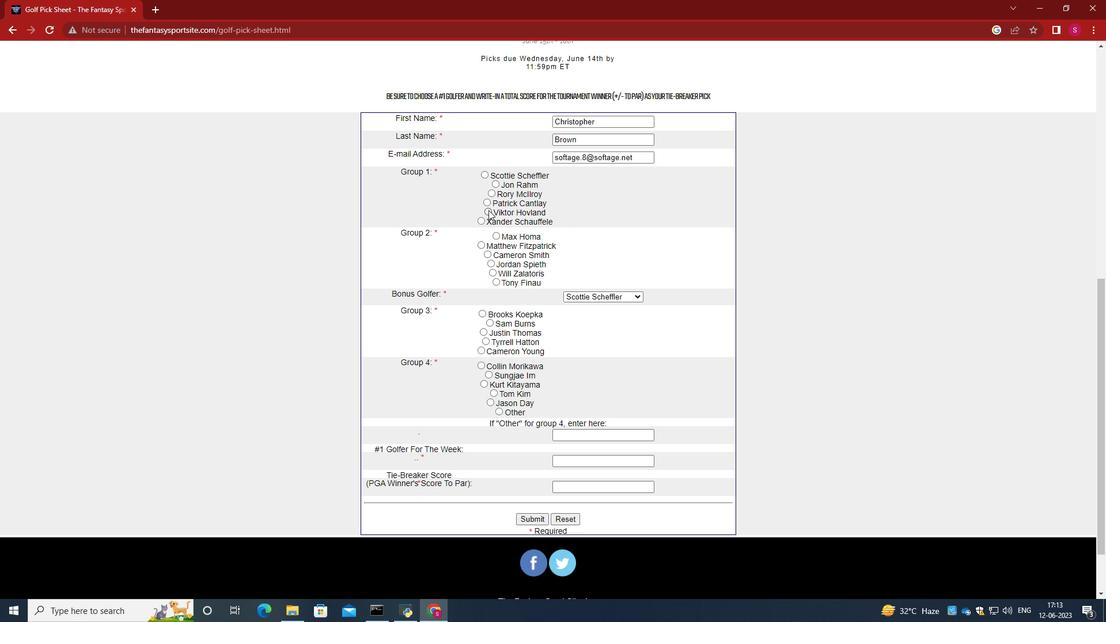 
Action: Mouse moved to (630, 194)
Screenshot: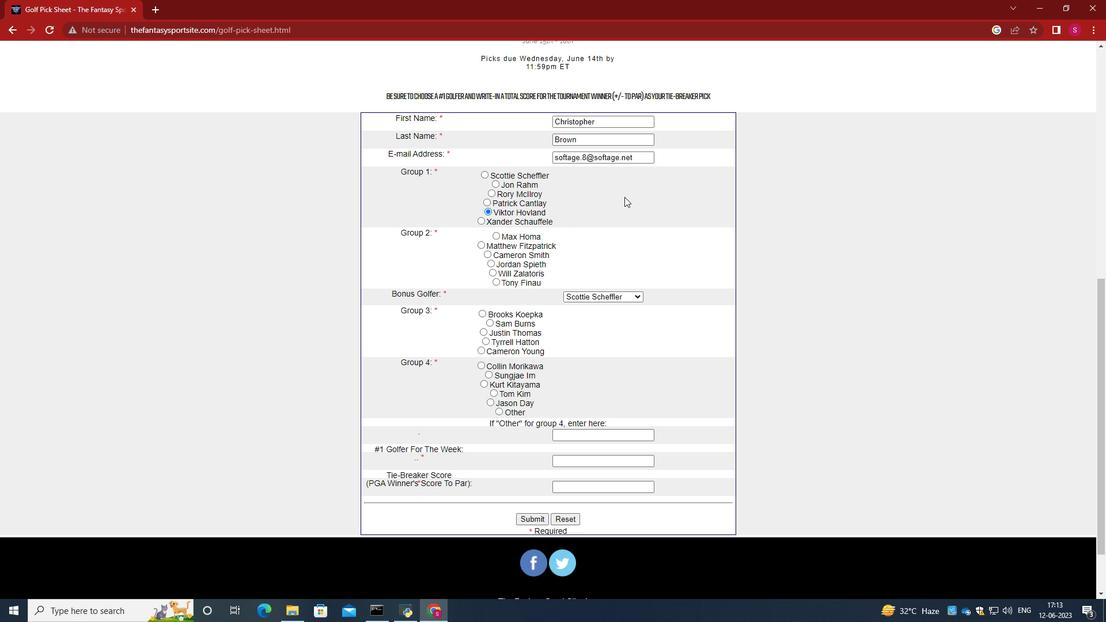 
Action: Mouse scrolled (630, 193) with delta (0, 0)
Screenshot: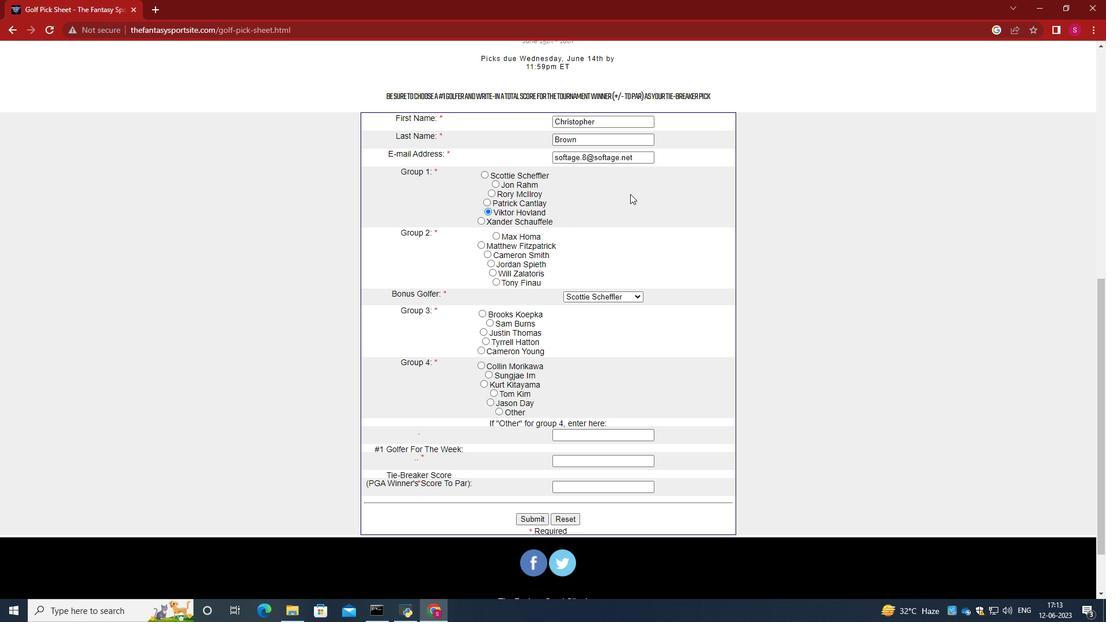 
Action: Mouse moved to (500, 179)
Screenshot: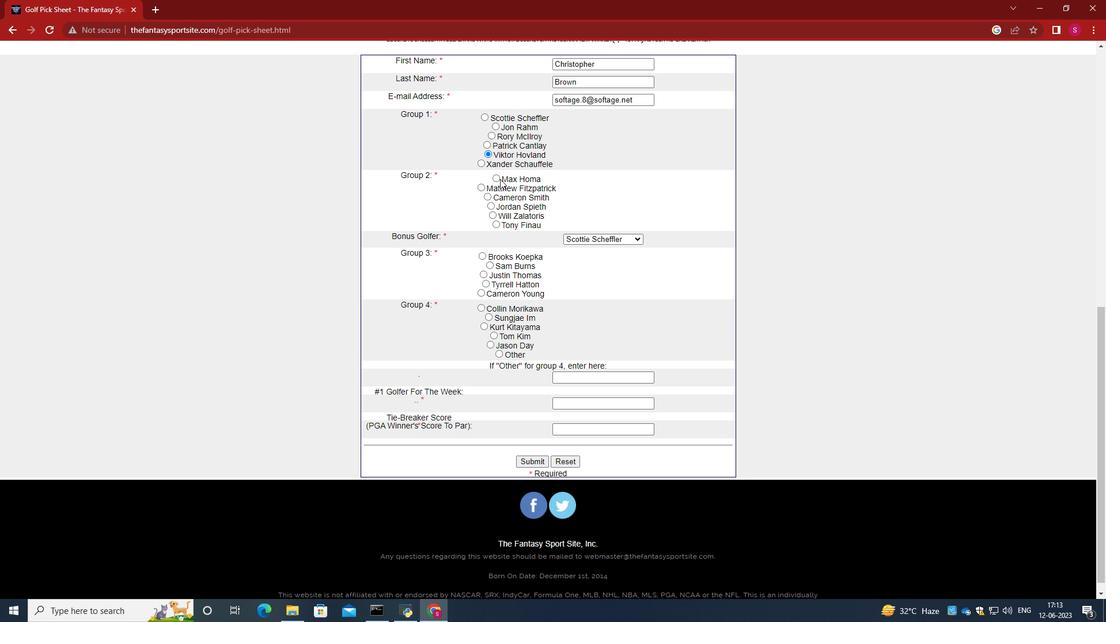 
Action: Mouse pressed left at (500, 179)
Screenshot: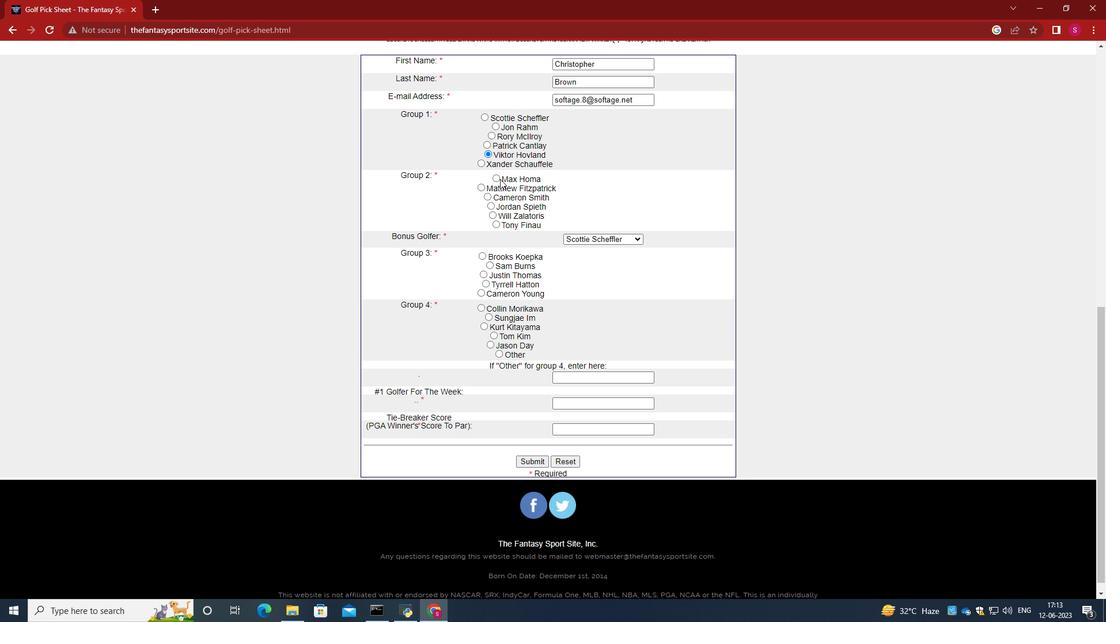 
Action: Mouse moved to (494, 178)
Screenshot: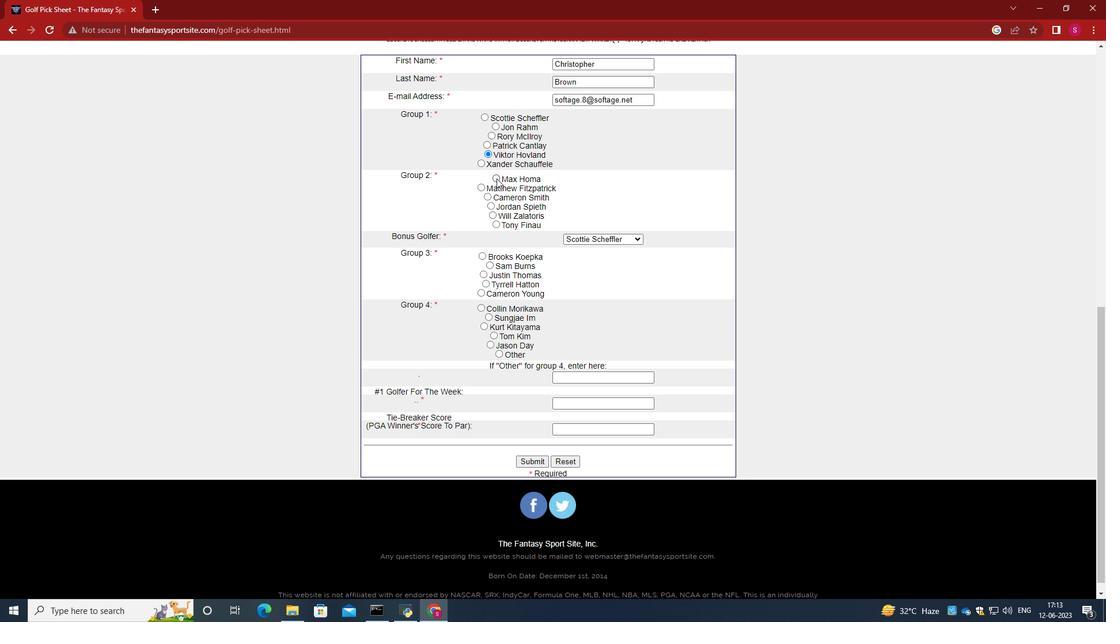 
Action: Mouse pressed left at (494, 178)
Screenshot: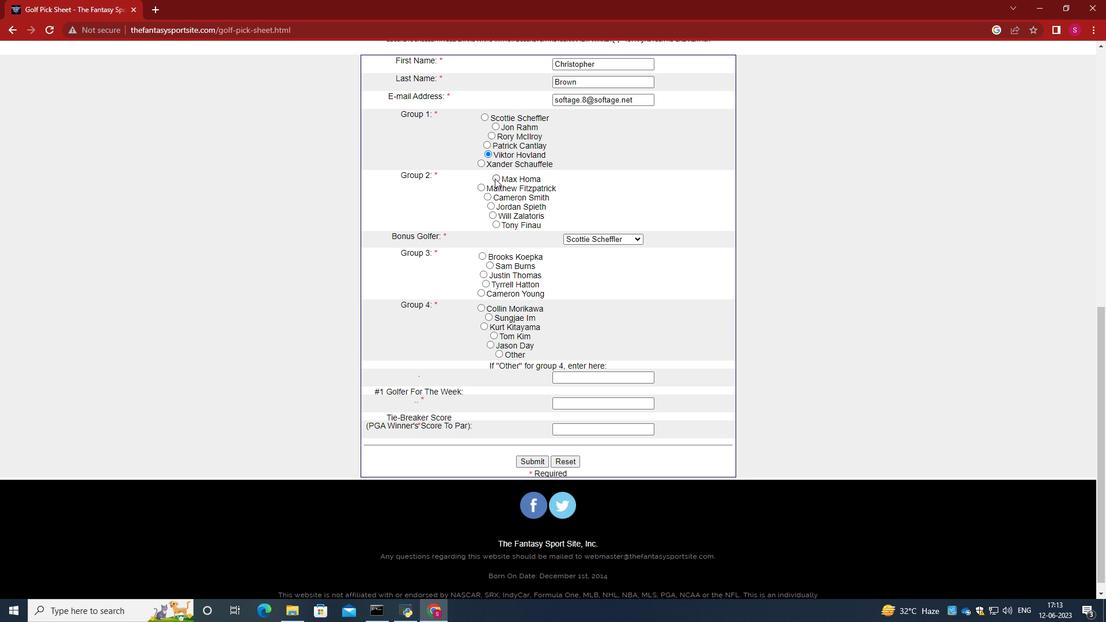 
Action: Mouse moved to (526, 227)
Screenshot: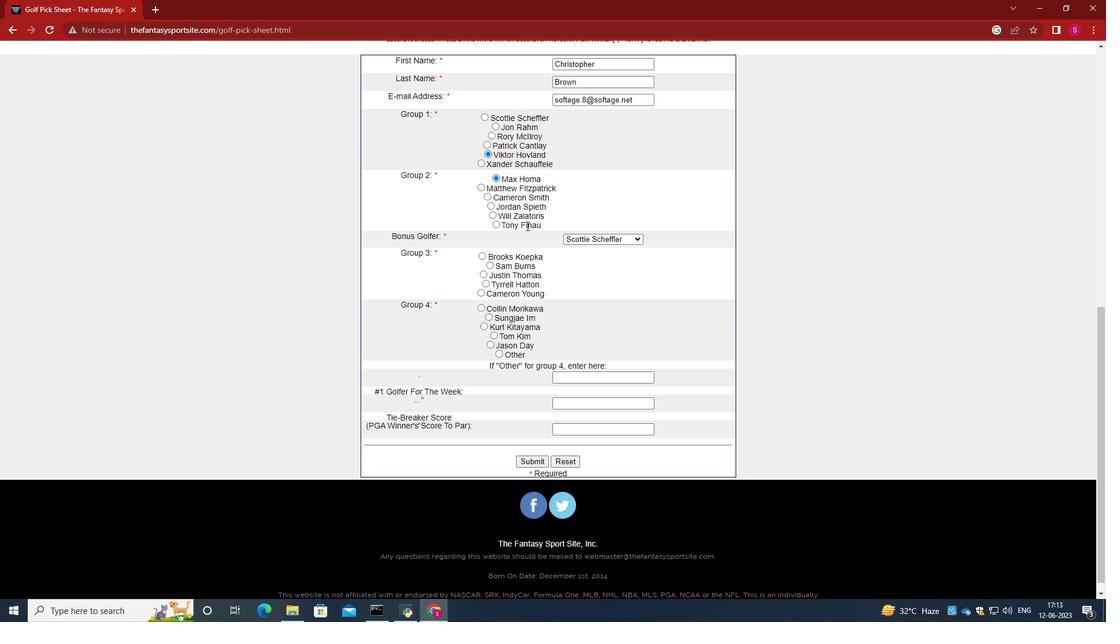 
Action: Mouse scrolled (526, 226) with delta (0, 0)
Screenshot: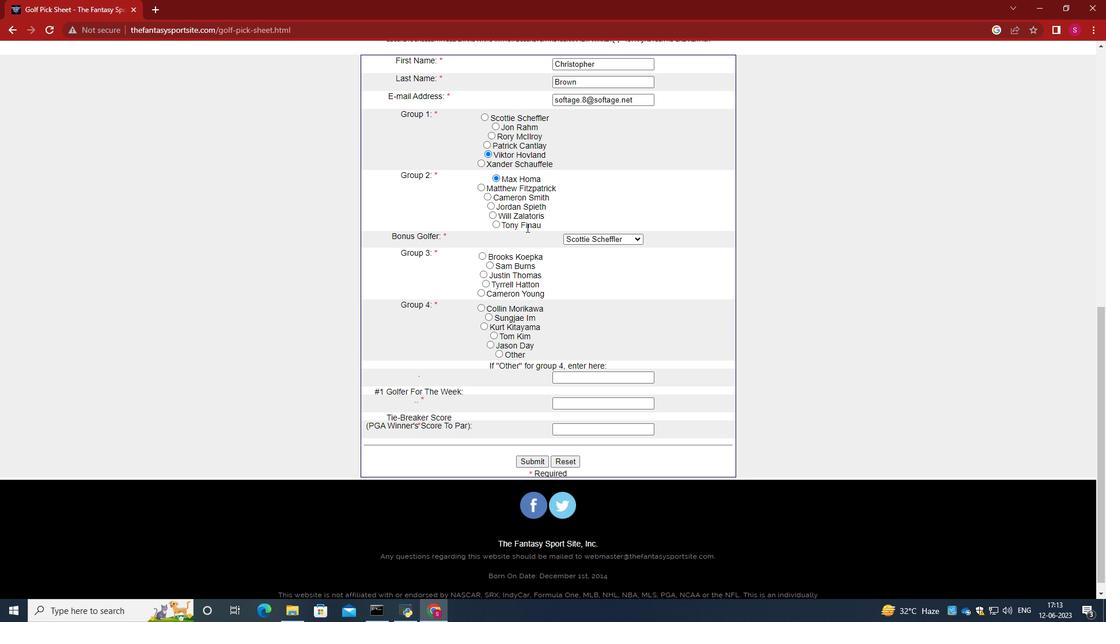 
Action: Mouse moved to (597, 223)
Screenshot: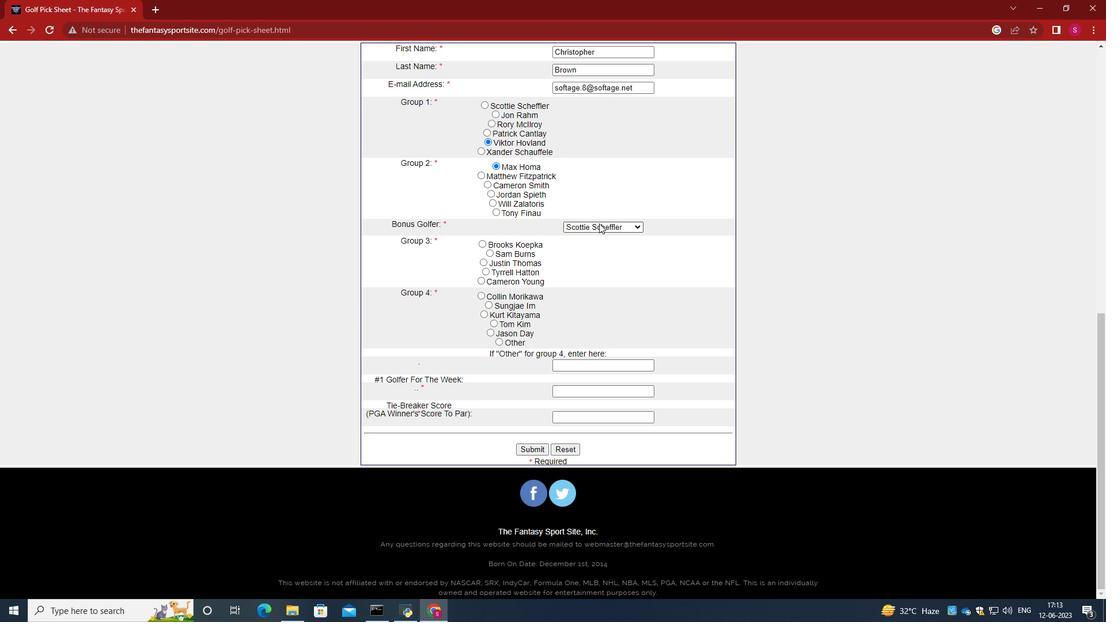 
Action: Mouse pressed left at (597, 223)
Screenshot: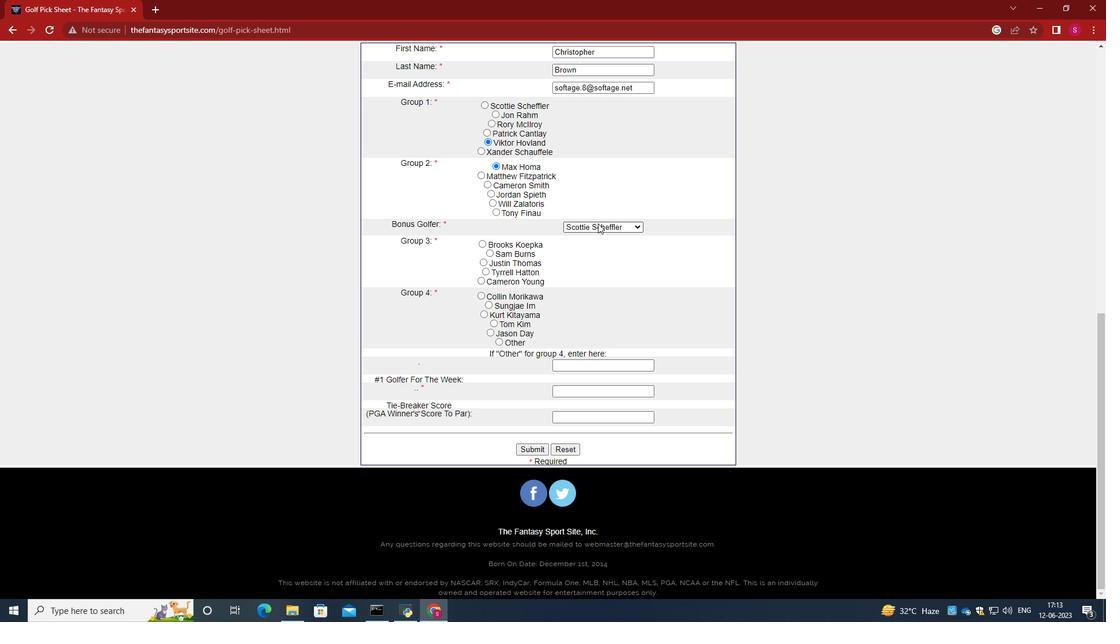 
Action: Mouse moved to (612, 304)
Screenshot: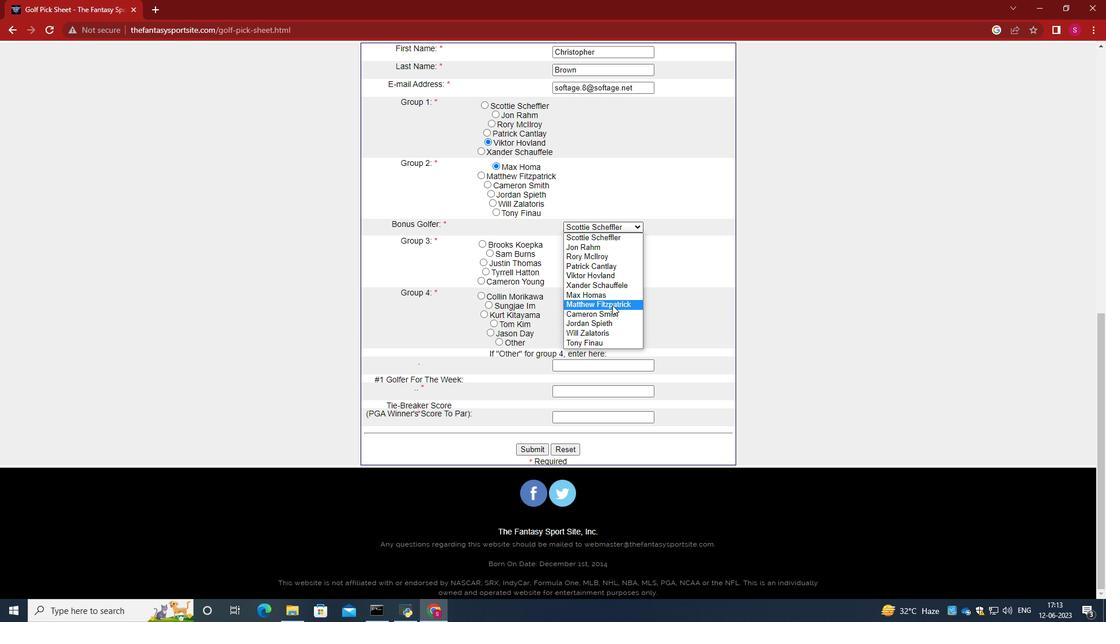
Action: Mouse pressed left at (612, 304)
Screenshot: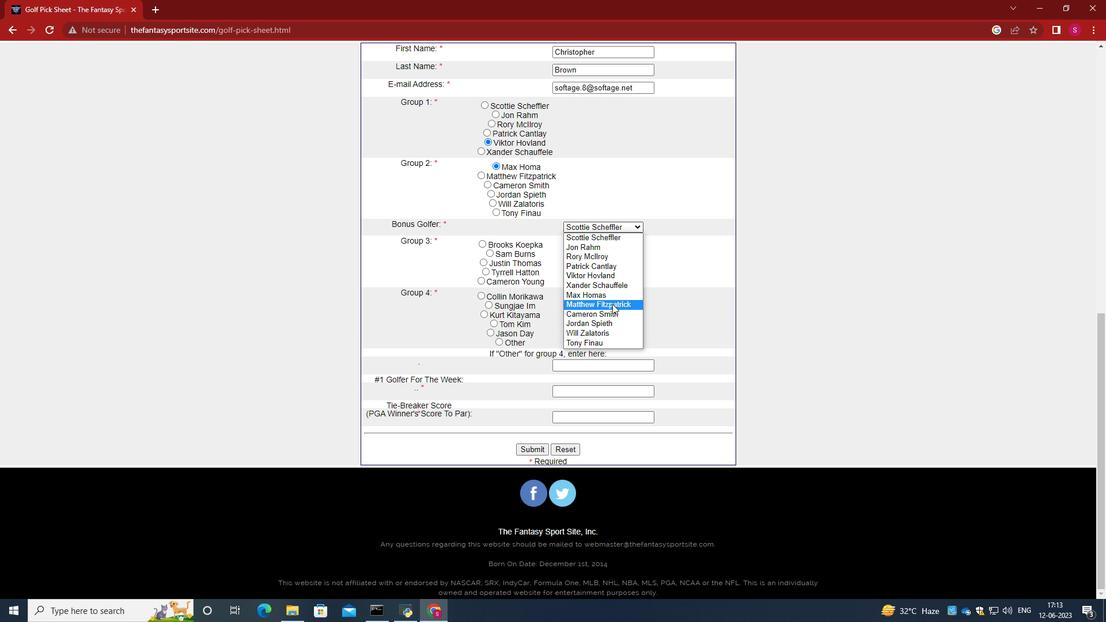 
Action: Mouse moved to (616, 256)
Screenshot: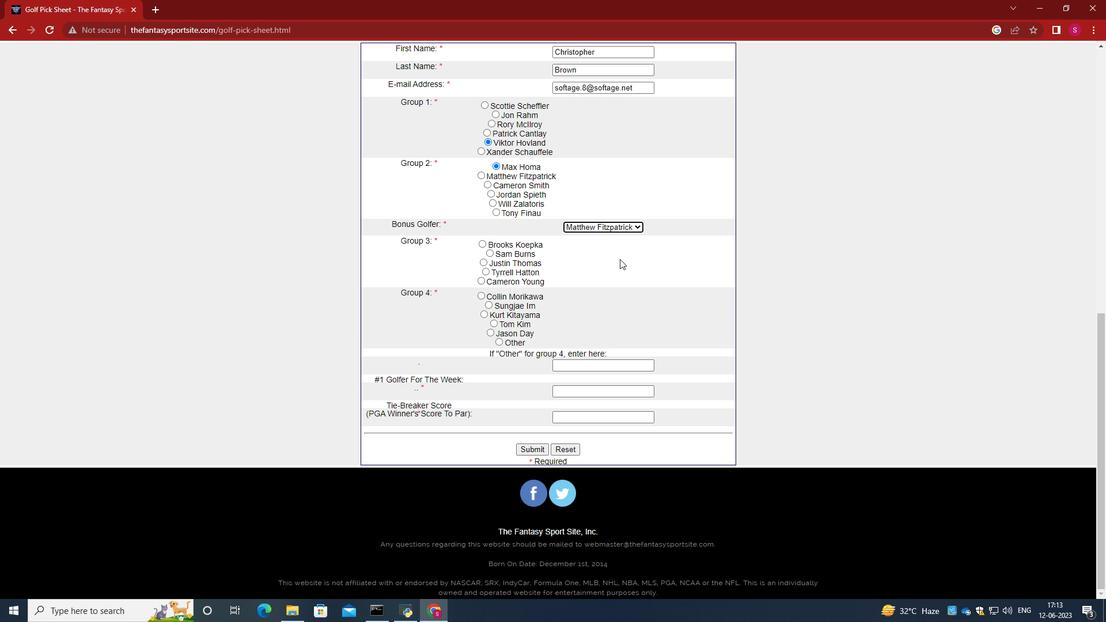 
Action: Mouse scrolled (616, 256) with delta (0, 0)
Screenshot: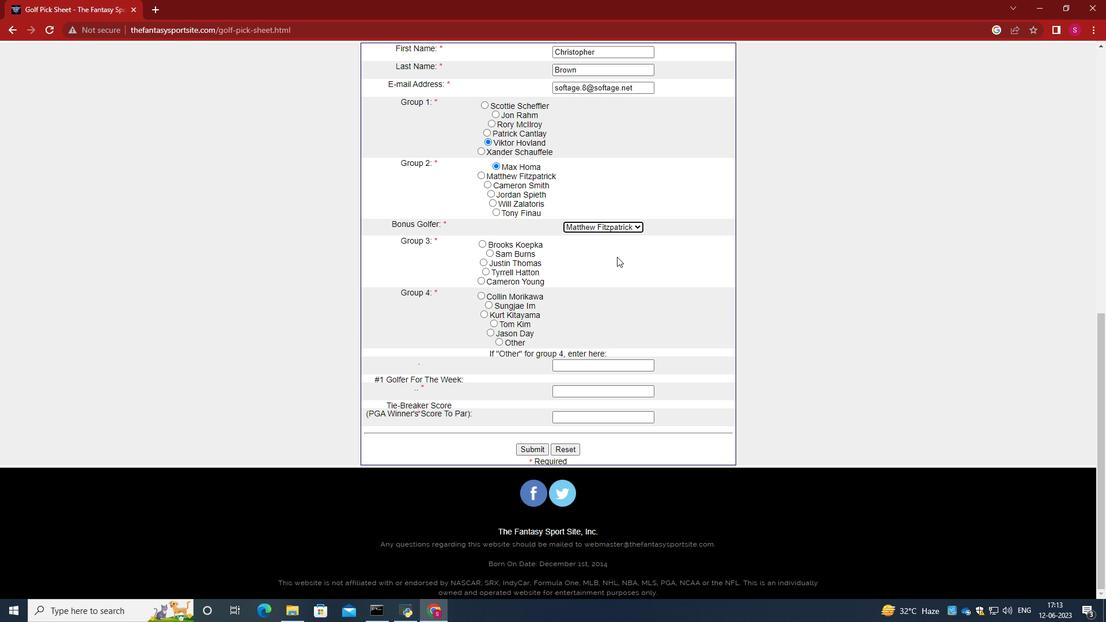 
Action: Mouse scrolled (616, 256) with delta (0, 0)
Screenshot: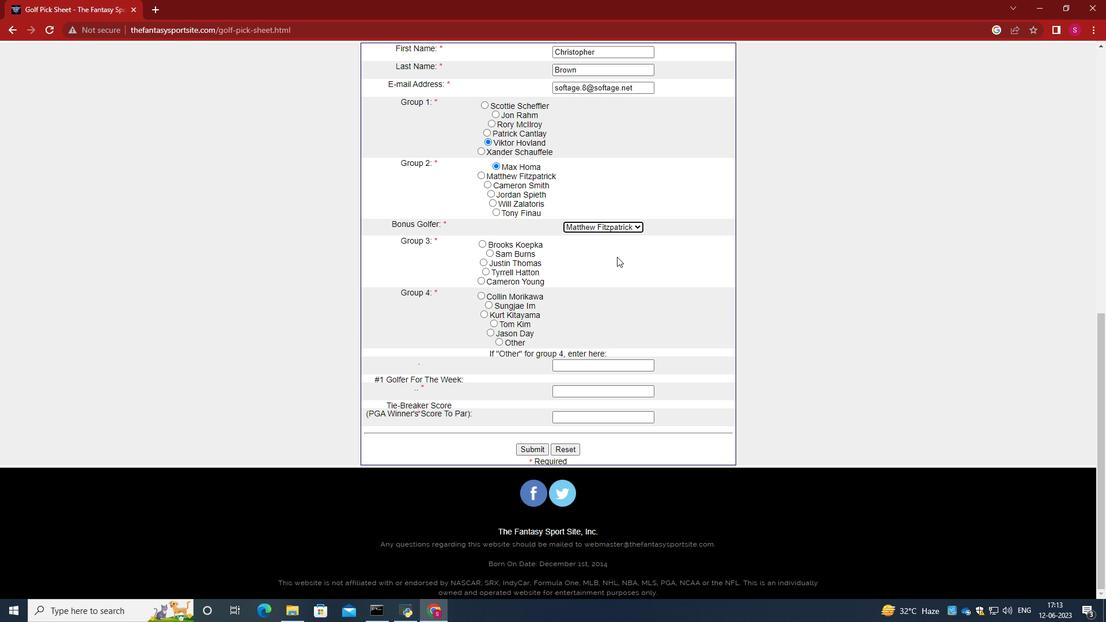 
Action: Mouse moved to (483, 271)
Screenshot: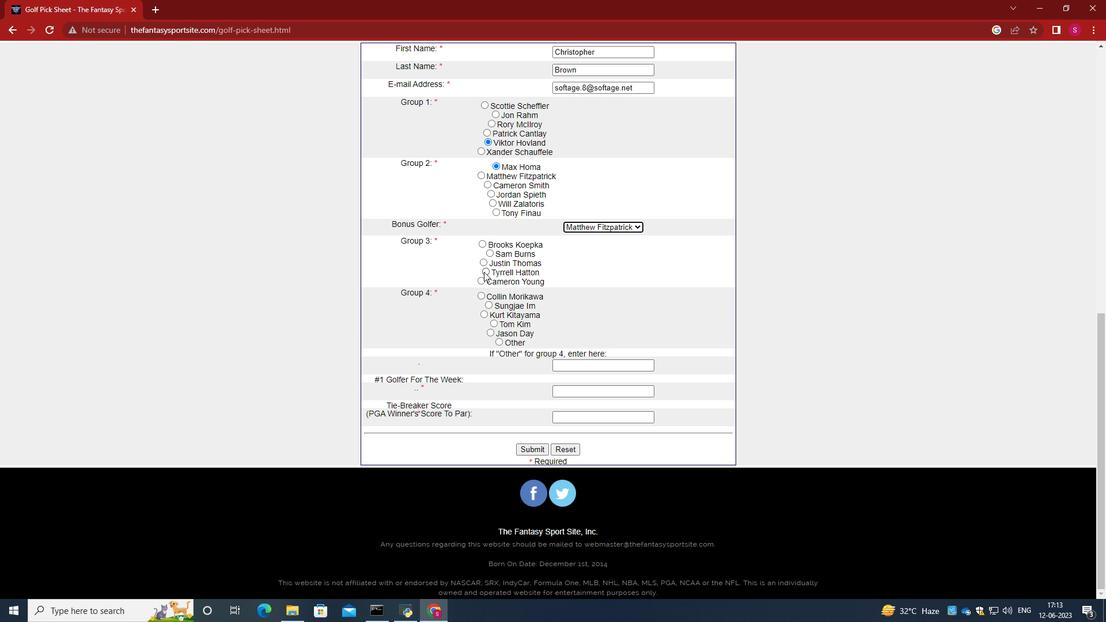 
Action: Mouse pressed left at (483, 271)
Screenshot: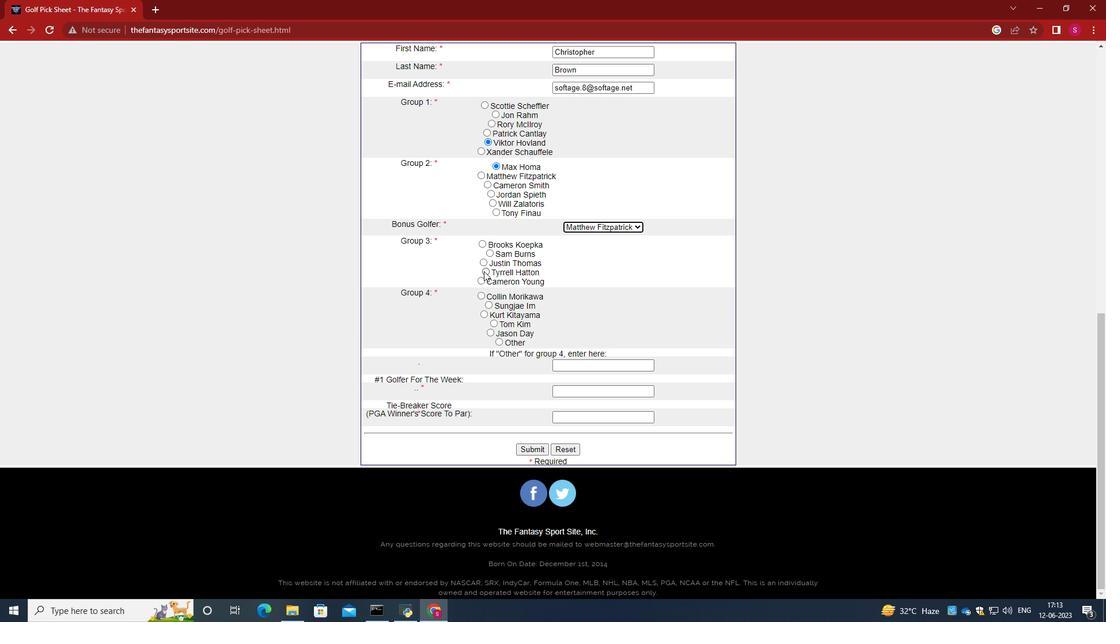 
Action: Mouse moved to (501, 338)
Screenshot: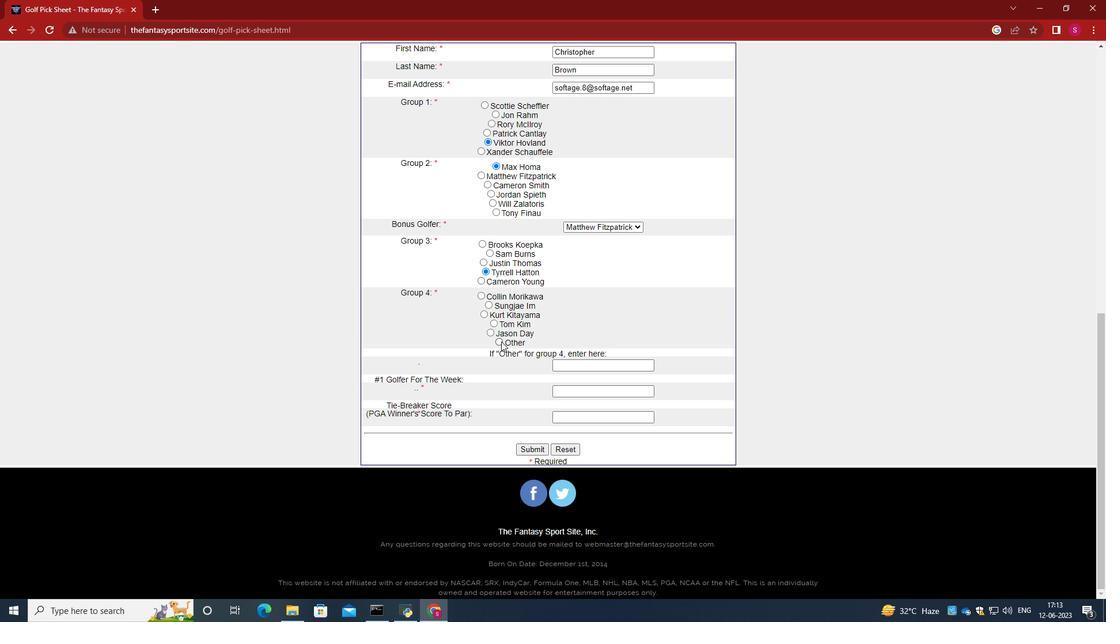 
Action: Mouse pressed left at (501, 338)
Screenshot: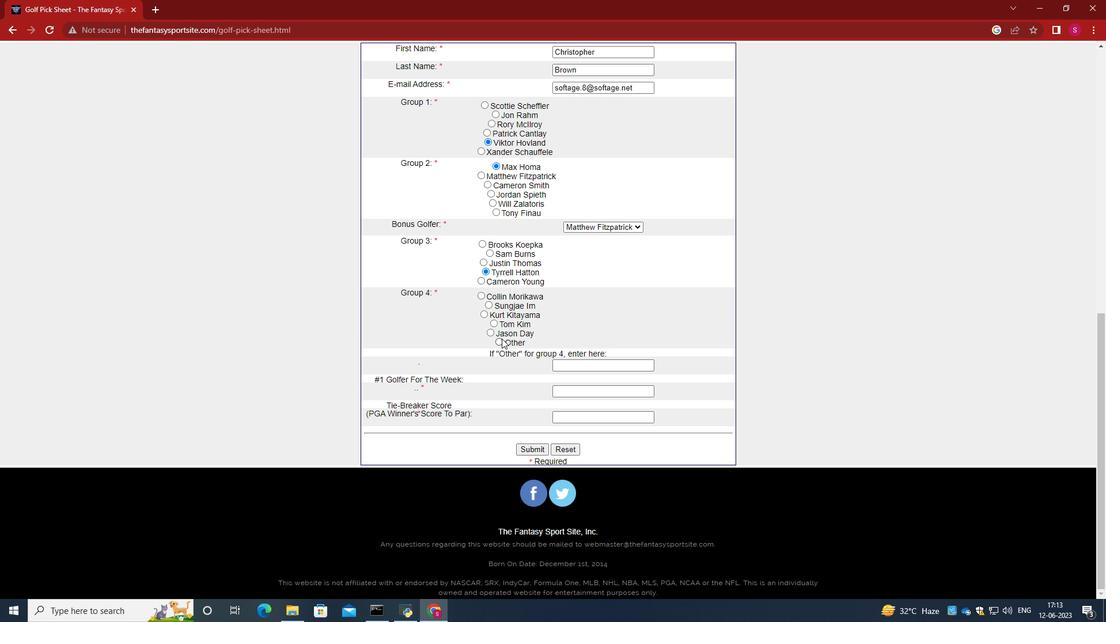 
Action: Mouse moved to (574, 355)
Screenshot: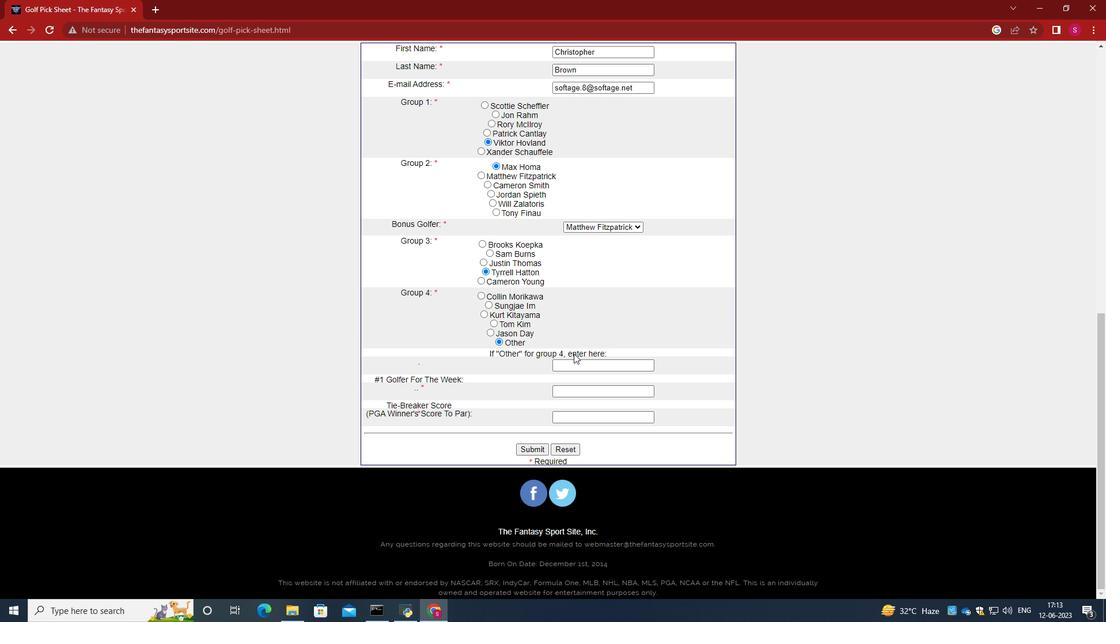 
Action: Mouse pressed left at (574, 355)
Screenshot: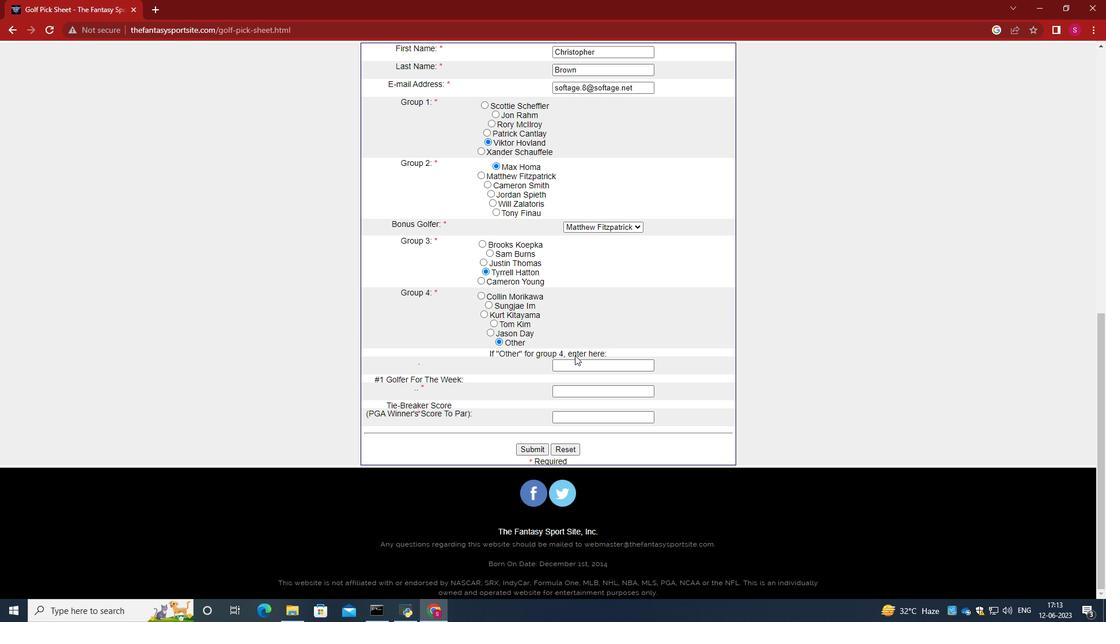 
Action: Mouse moved to (575, 364)
Screenshot: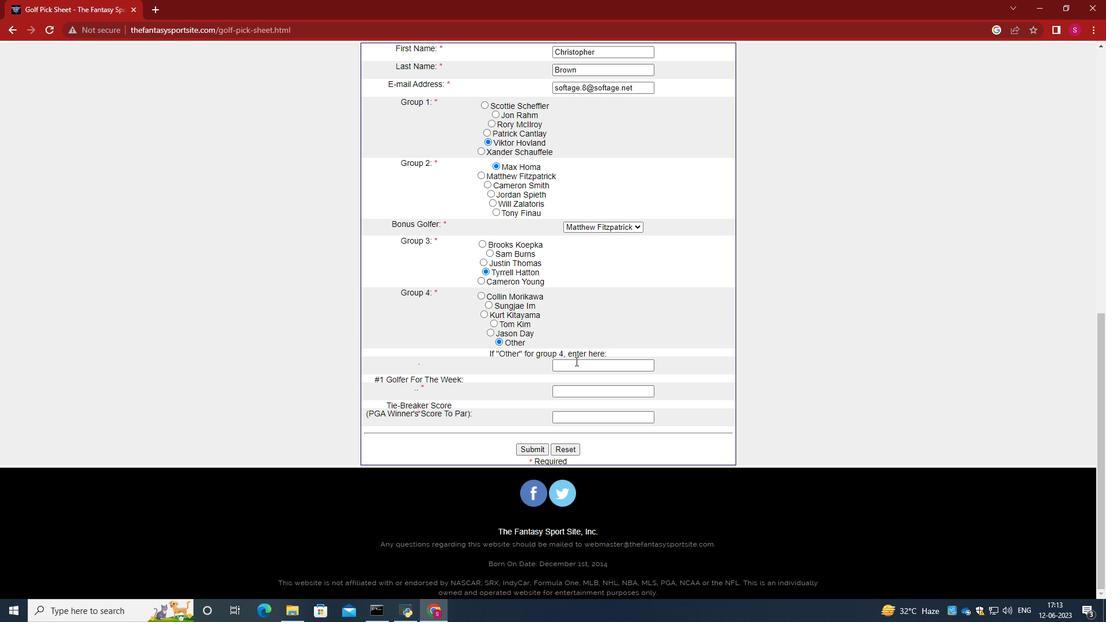 
Action: Mouse pressed left at (575, 364)
Screenshot: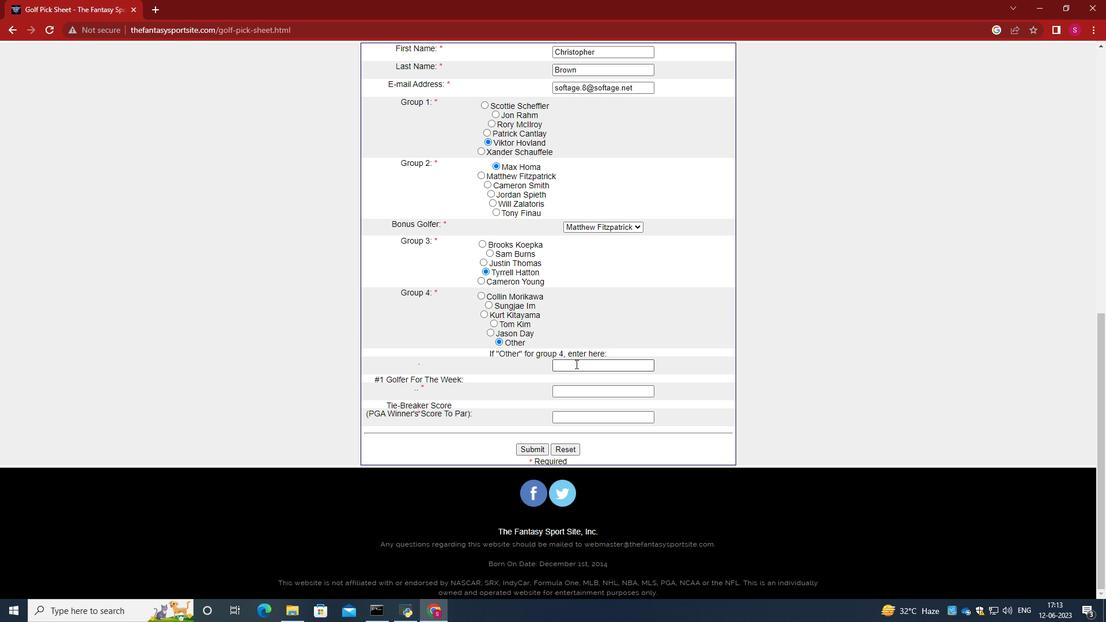 
Action: Mouse moved to (575, 359)
Screenshot: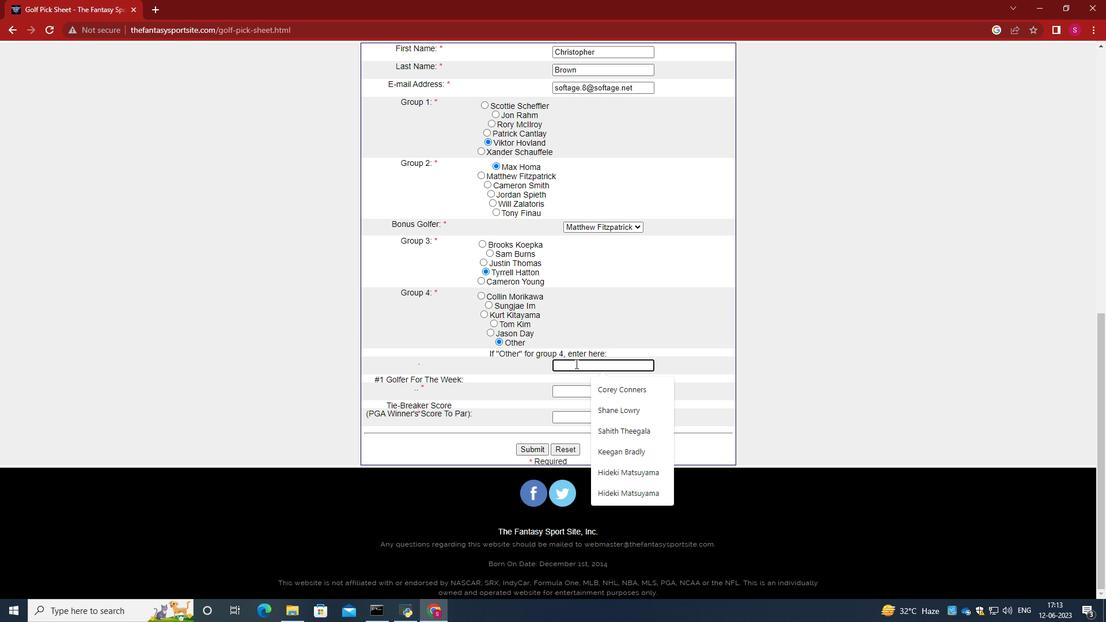 
Action: Key pressed <Key.caps_lock>S<Key.caps_lock>hane<Key.space><Key.caps_lock>L<Key.caps_lock>owry
Screenshot: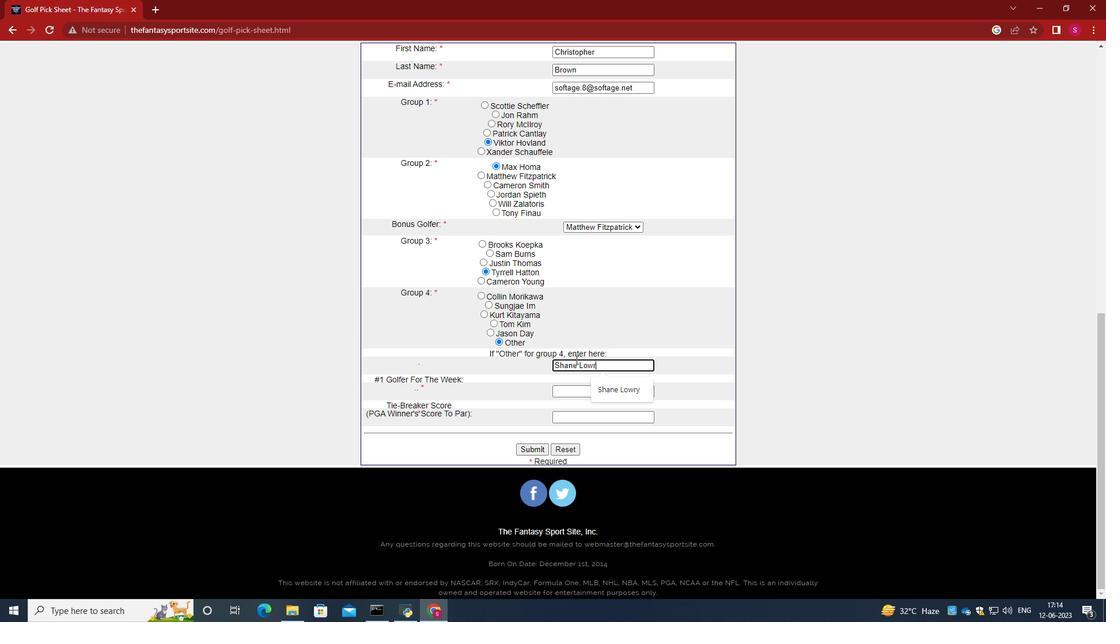 
Action: Mouse moved to (575, 358)
Screenshot: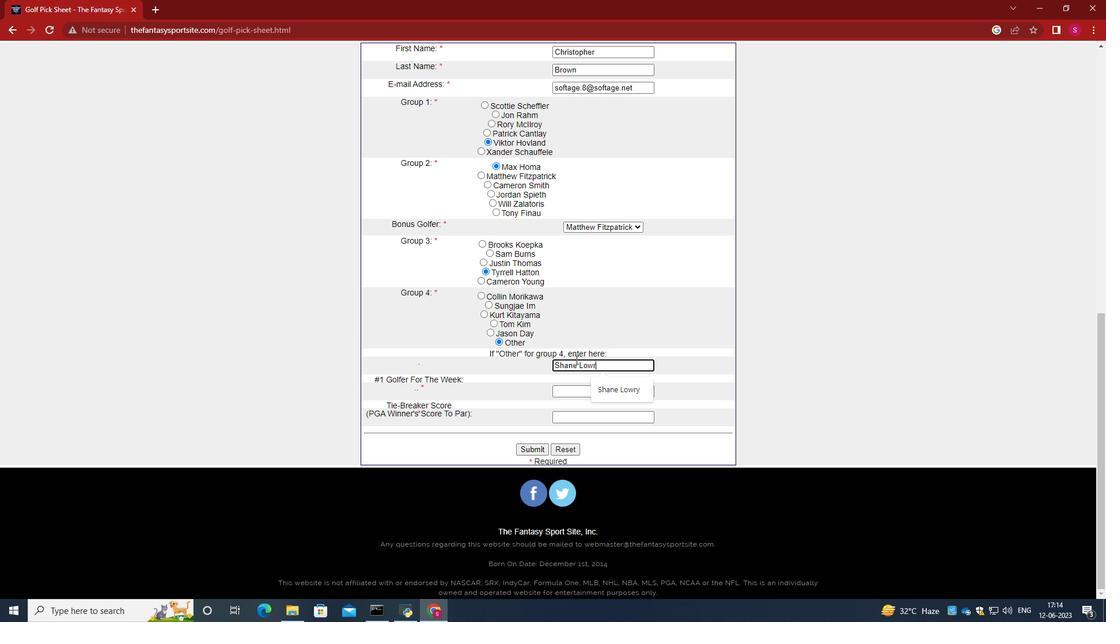 
Action: Key pressed <Key.tab><Key.caps_lock>T<Key.caps_lock>om<Key.space>kim<Key.tab>1
Screenshot: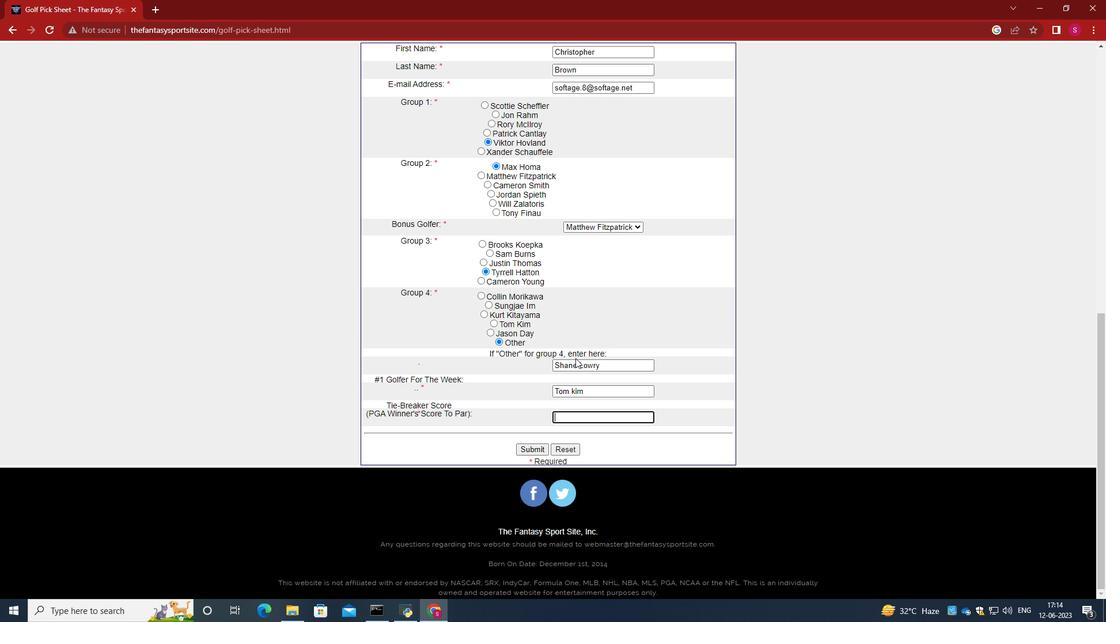
Action: Mouse moved to (532, 445)
Screenshot: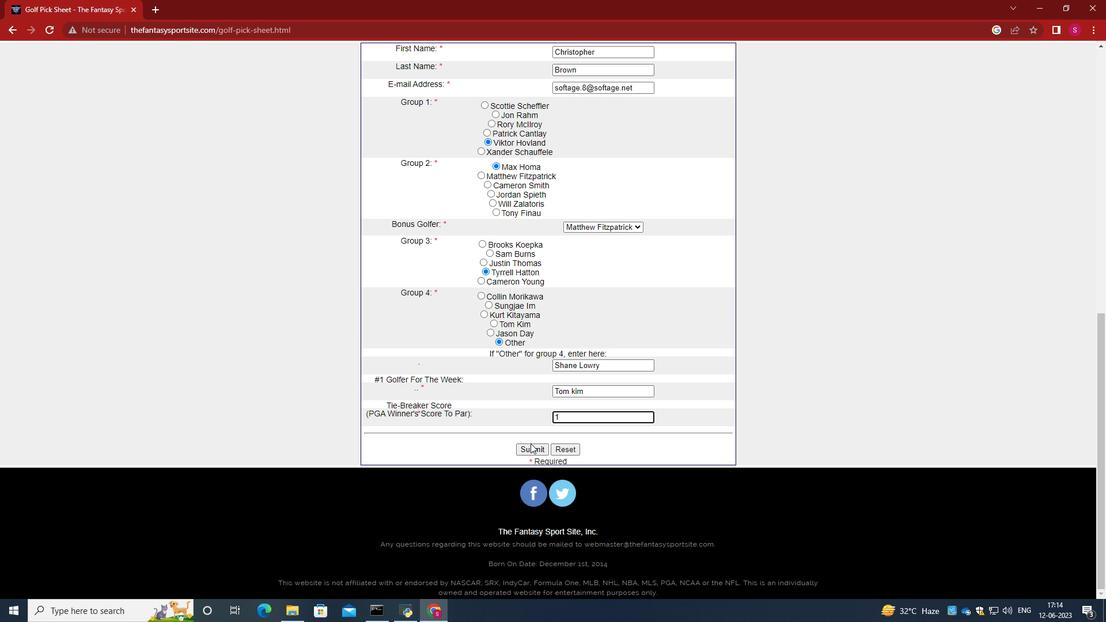 
Action: Mouse pressed left at (532, 445)
Screenshot: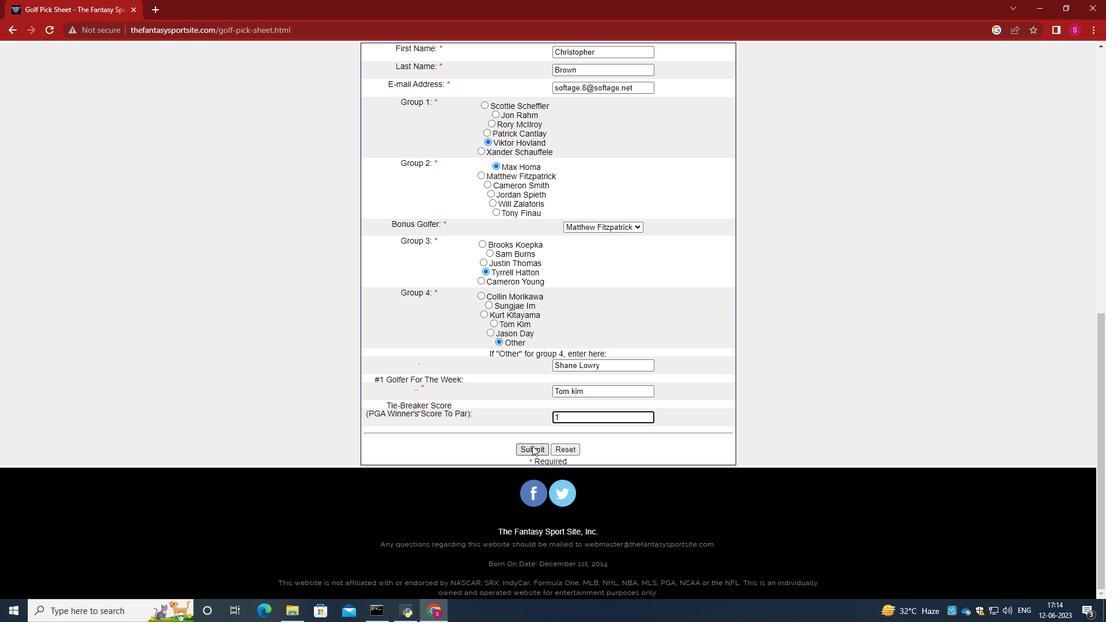 
